 Task: Look for space in Santa Elena, Ecuador from 8th June, 2023 to 16th June, 2023 for 2 adults in price range Rs.10000 to Rs.15000. Place can be entire place with 1  bedroom having 1 bed and 1 bathroom. Property type can be house, flat, guest house, hotel. Booking option can be shelf check-in. Required host language is English.
Action: Mouse moved to (459, 93)
Screenshot: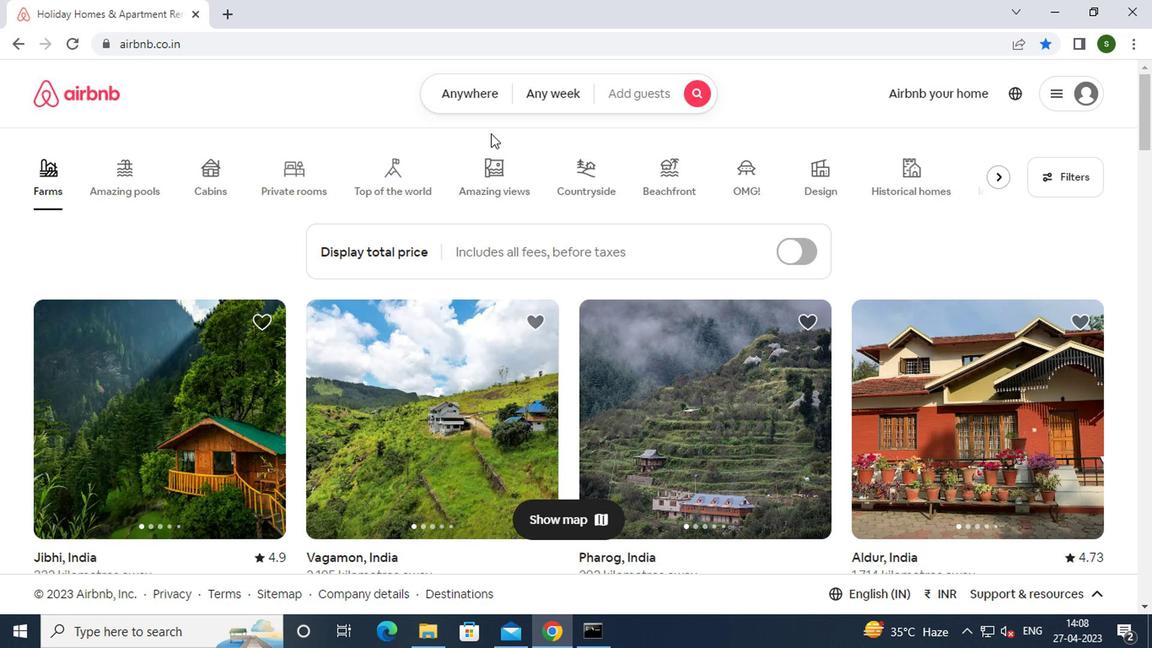 
Action: Mouse pressed left at (459, 93)
Screenshot: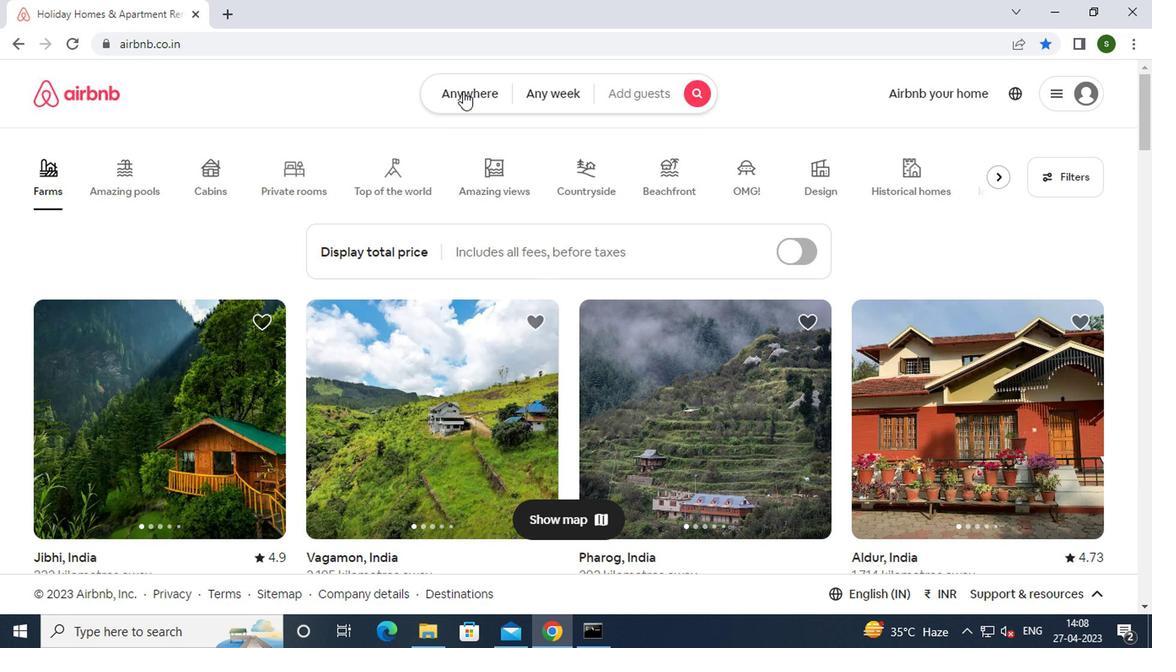 
Action: Mouse moved to (407, 149)
Screenshot: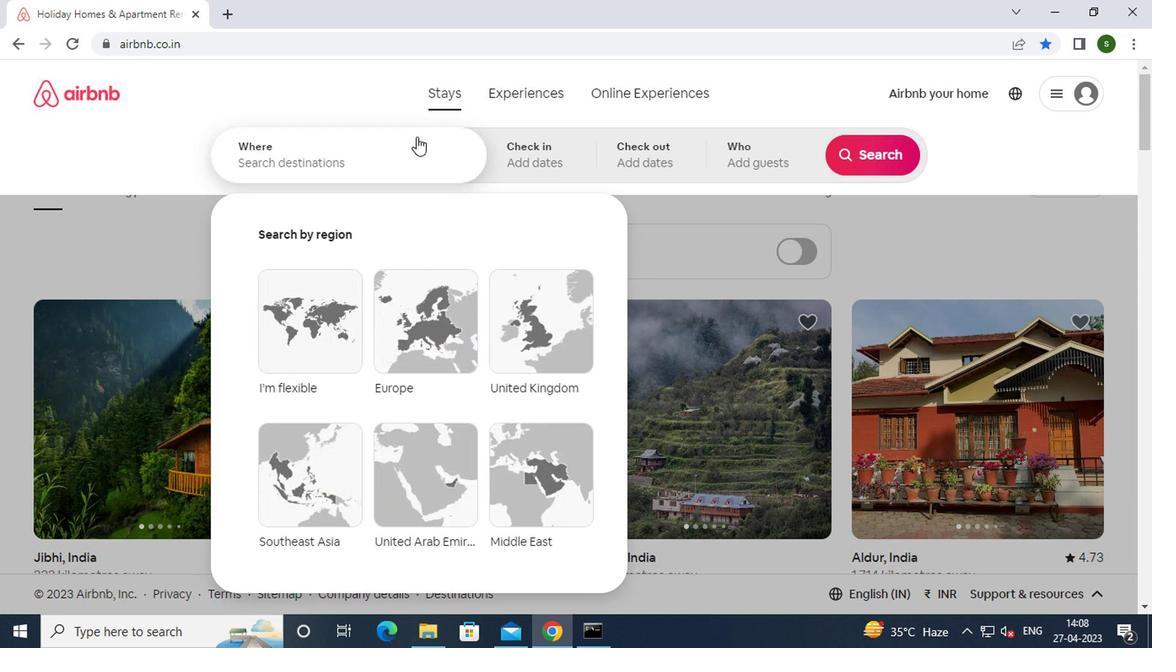 
Action: Mouse pressed left at (407, 149)
Screenshot: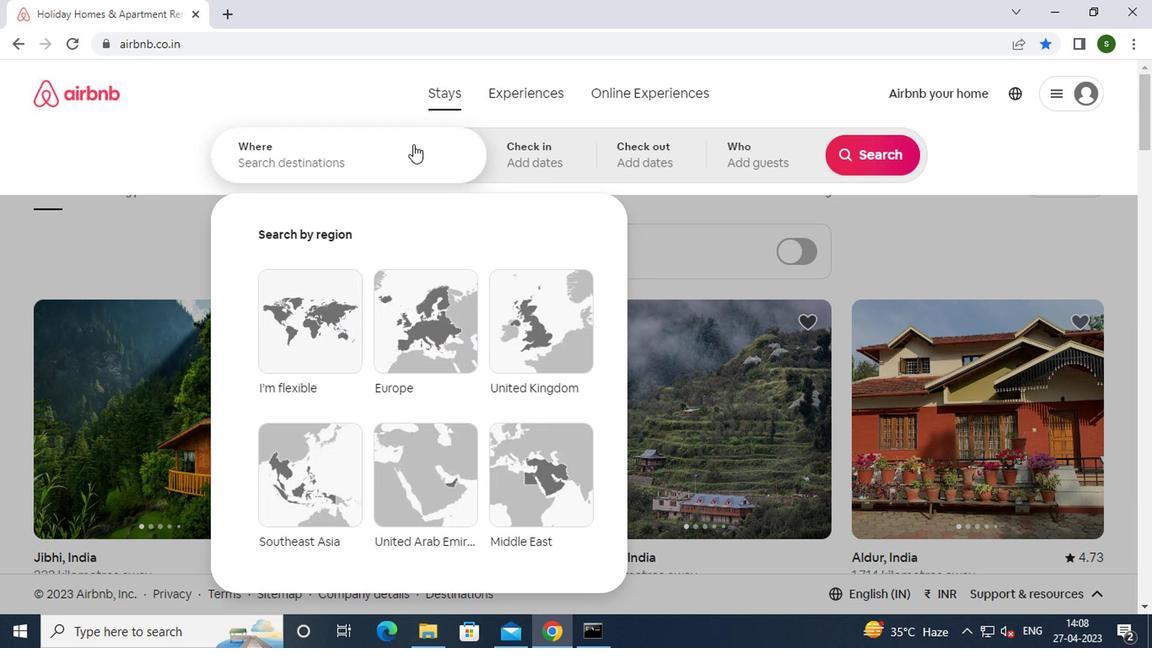 
Action: Key pressed <Key.caps_lock>s<Key.caps_lock>anta<Key.space><Key.caps_lock>e<Key.caps_lock>lena
Screenshot: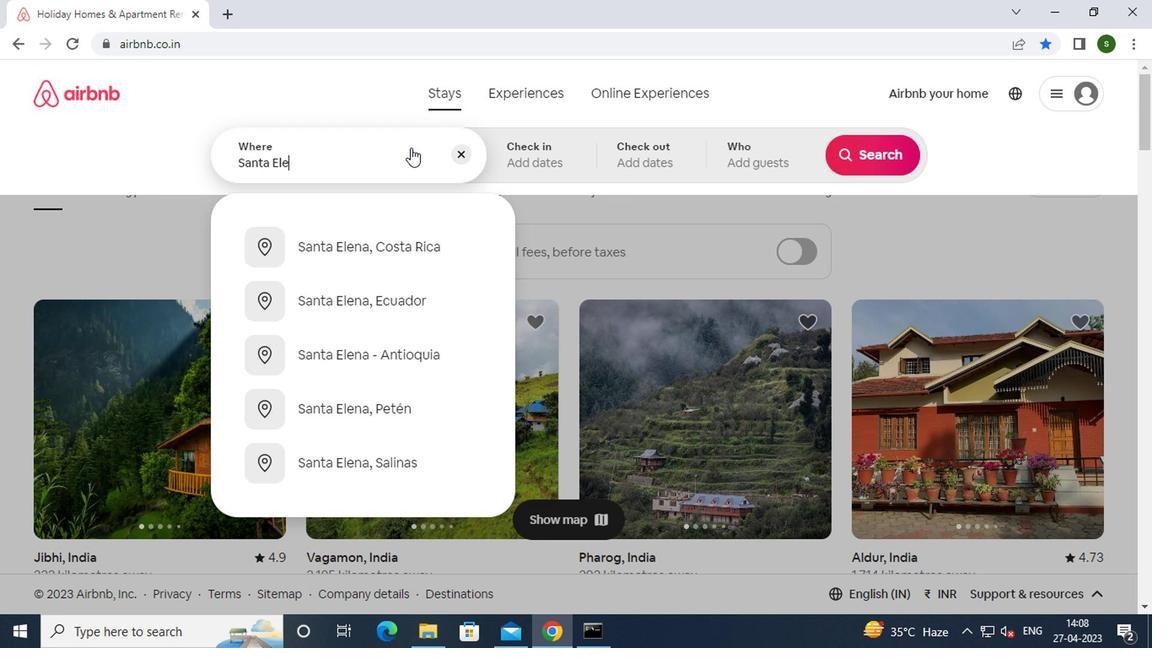 
Action: Mouse moved to (405, 421)
Screenshot: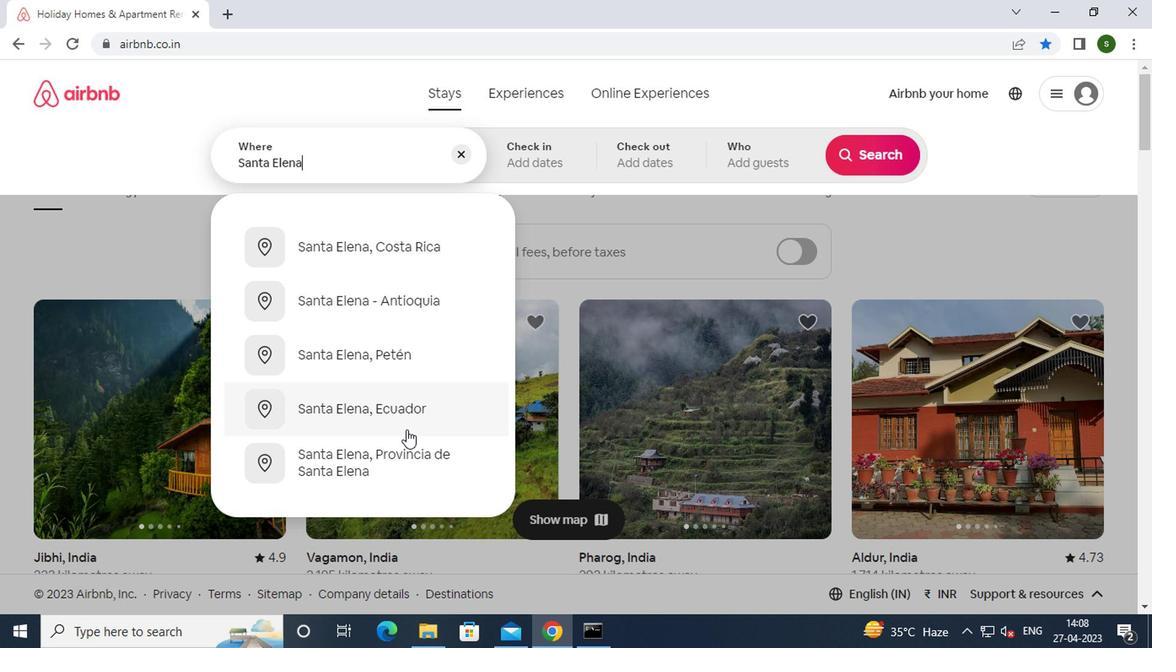 
Action: Mouse pressed left at (405, 421)
Screenshot: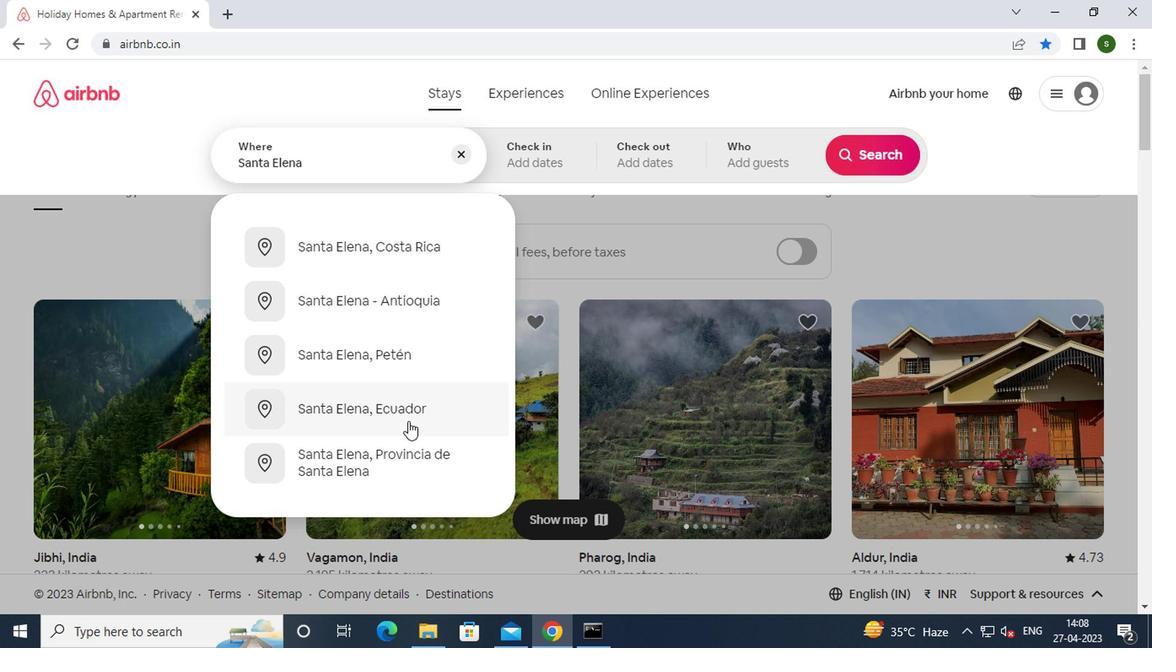 
Action: Mouse moved to (858, 295)
Screenshot: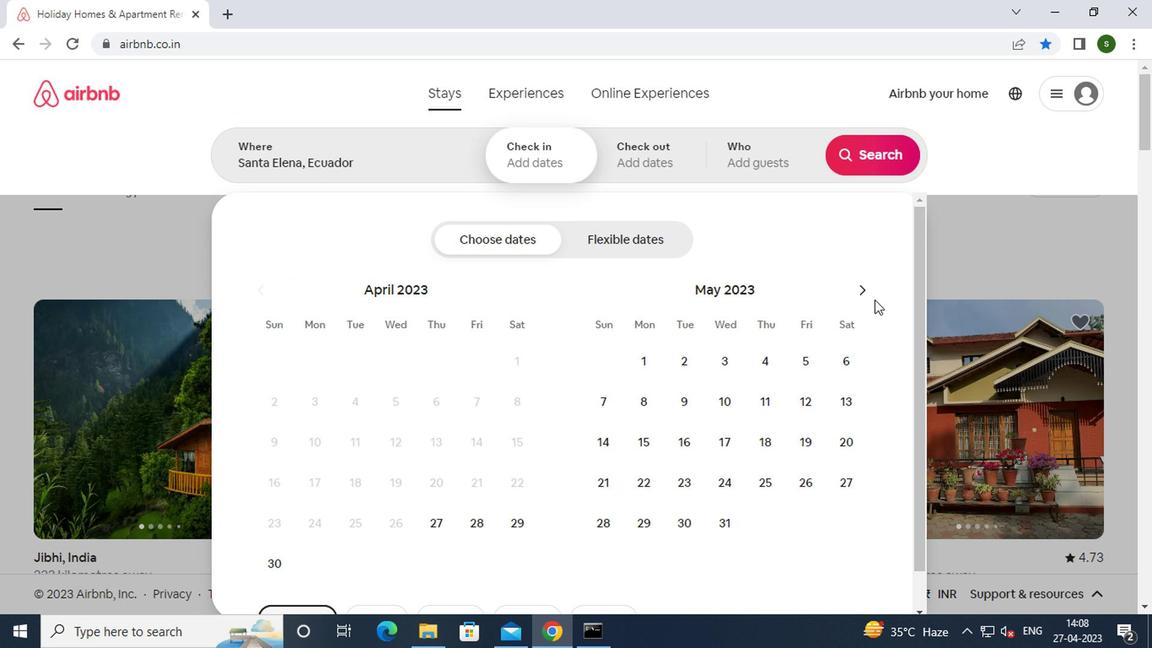 
Action: Mouse pressed left at (858, 295)
Screenshot: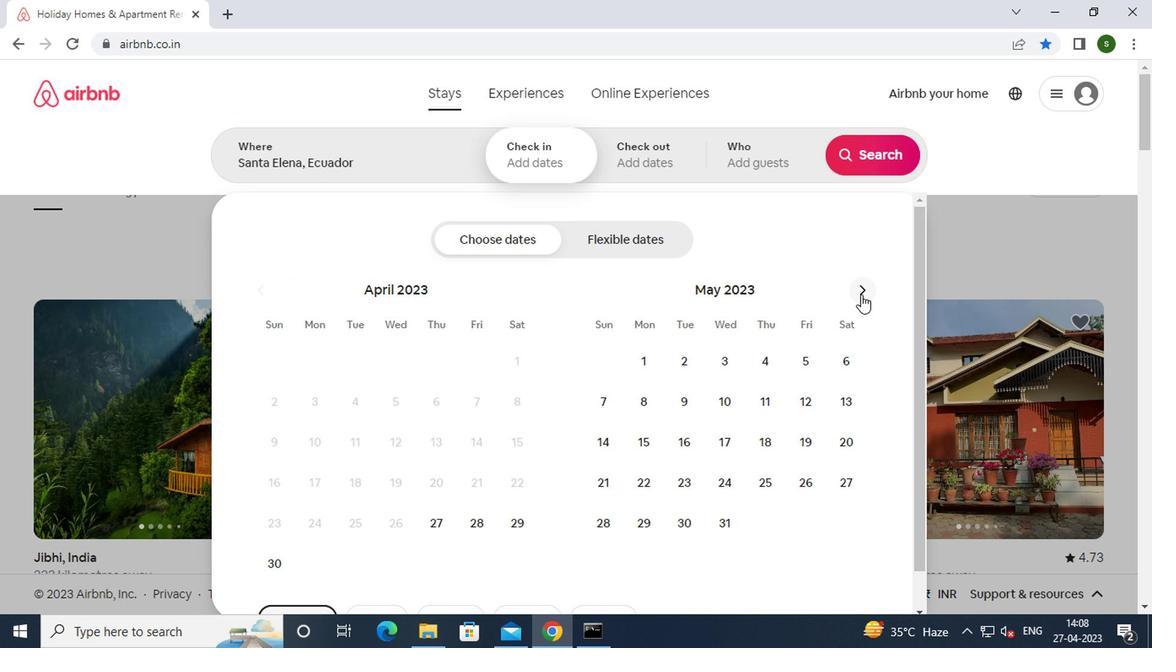 
Action: Mouse moved to (771, 393)
Screenshot: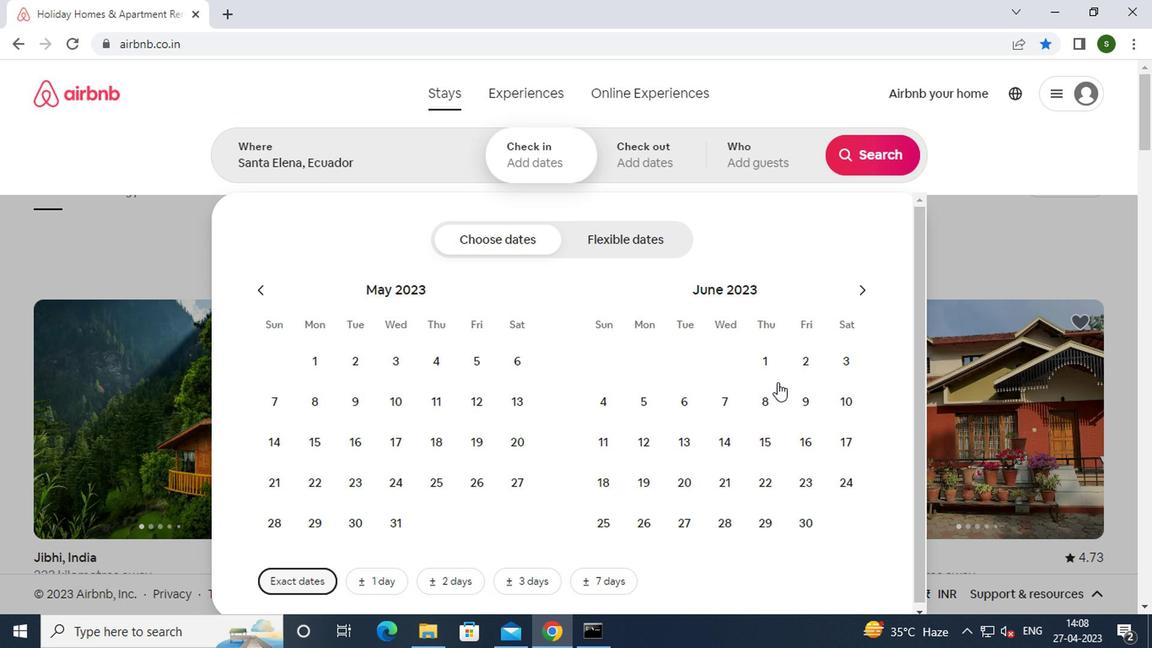 
Action: Mouse pressed left at (771, 393)
Screenshot: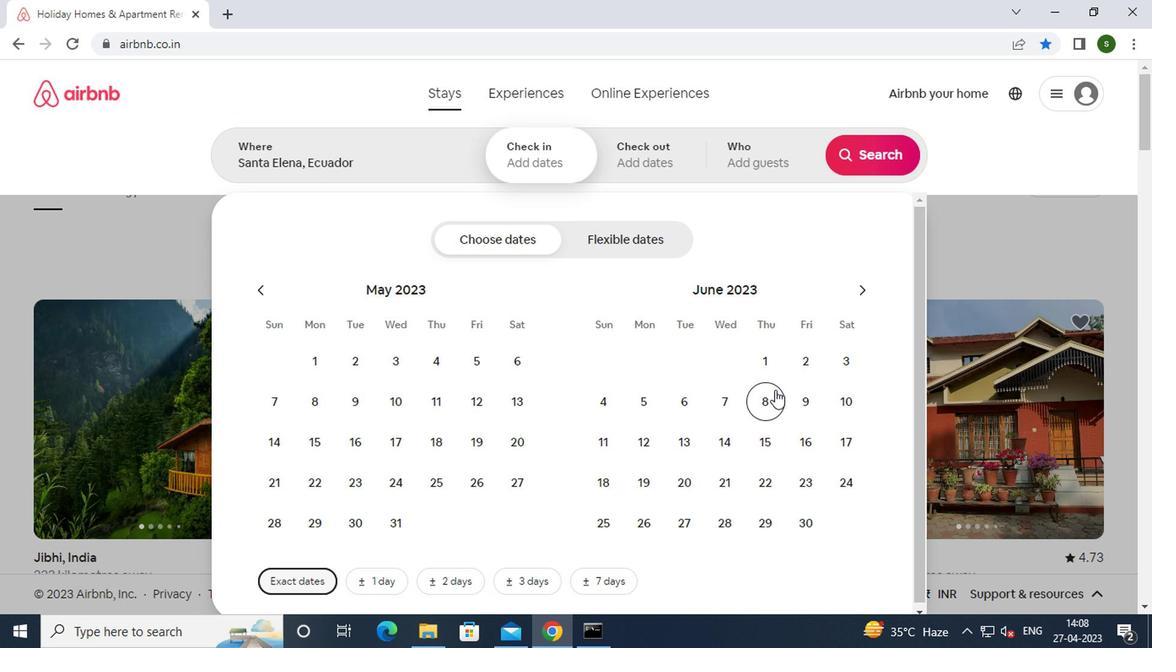 
Action: Mouse moved to (791, 444)
Screenshot: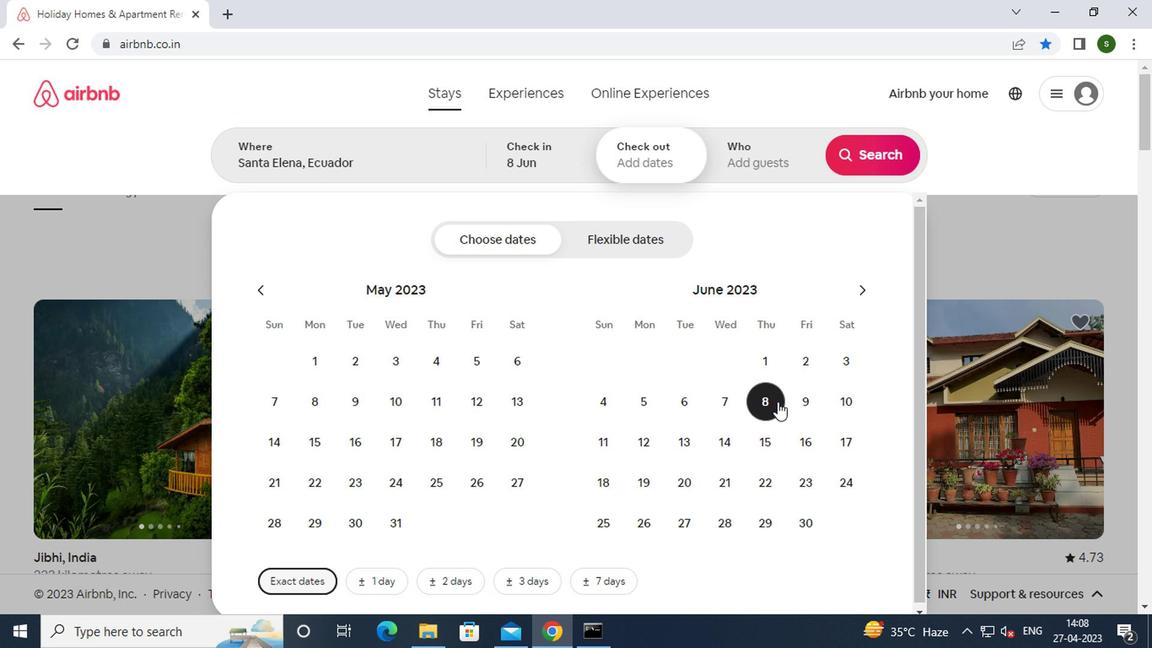 
Action: Mouse pressed left at (791, 444)
Screenshot: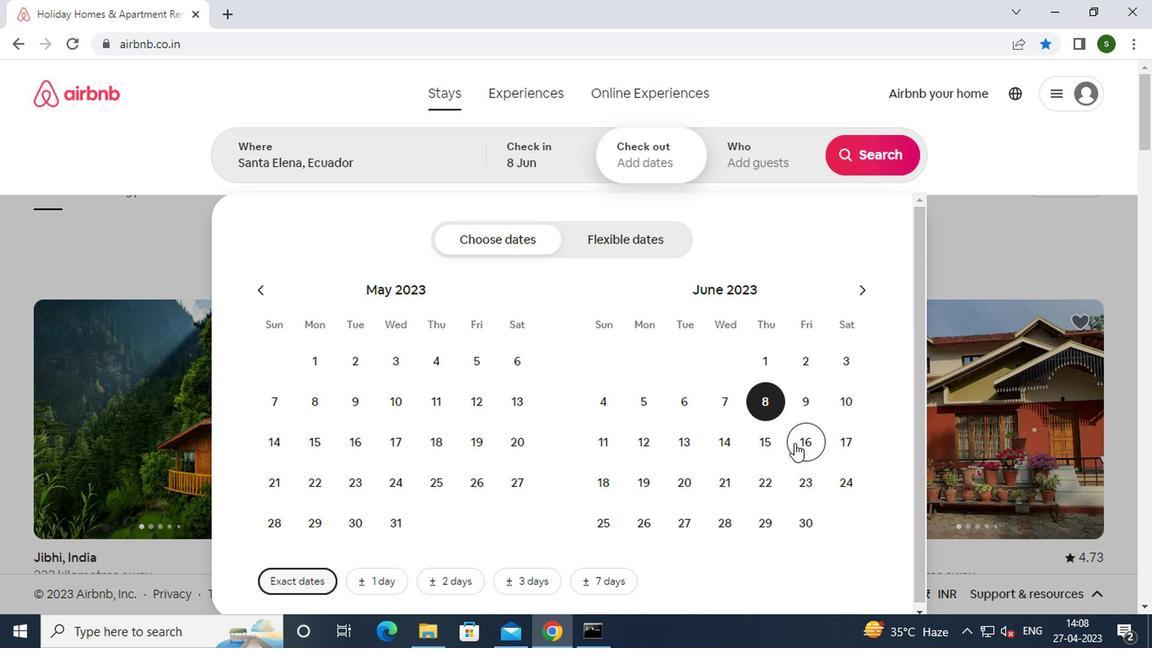 
Action: Mouse moved to (744, 147)
Screenshot: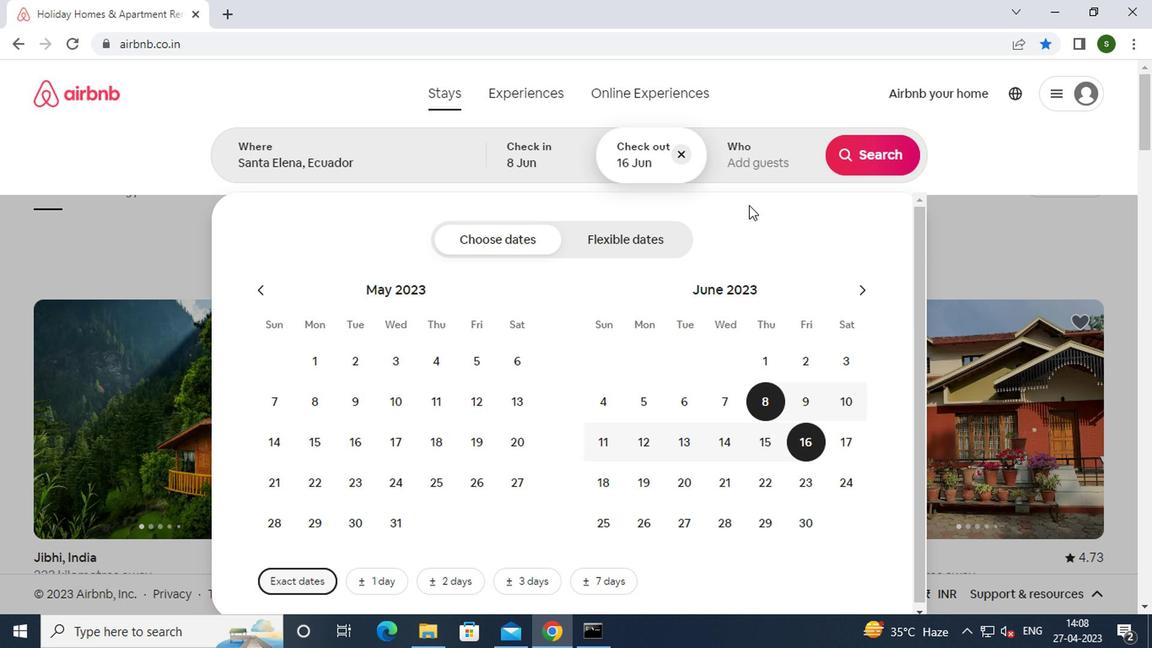 
Action: Mouse pressed left at (744, 147)
Screenshot: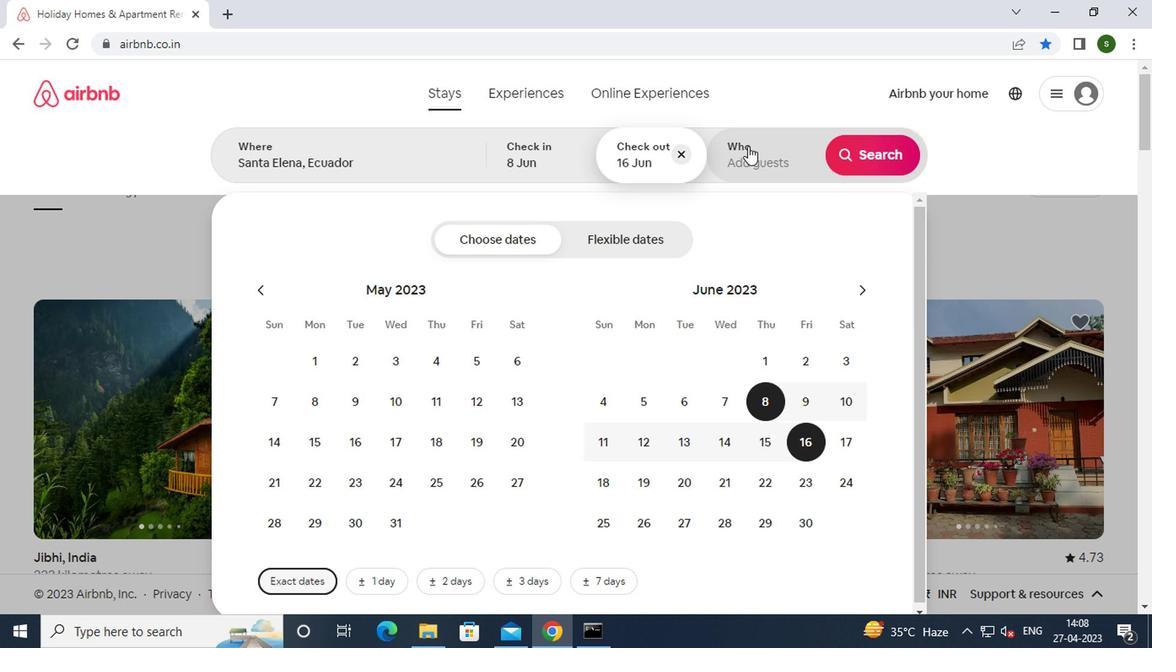 
Action: Mouse moved to (874, 246)
Screenshot: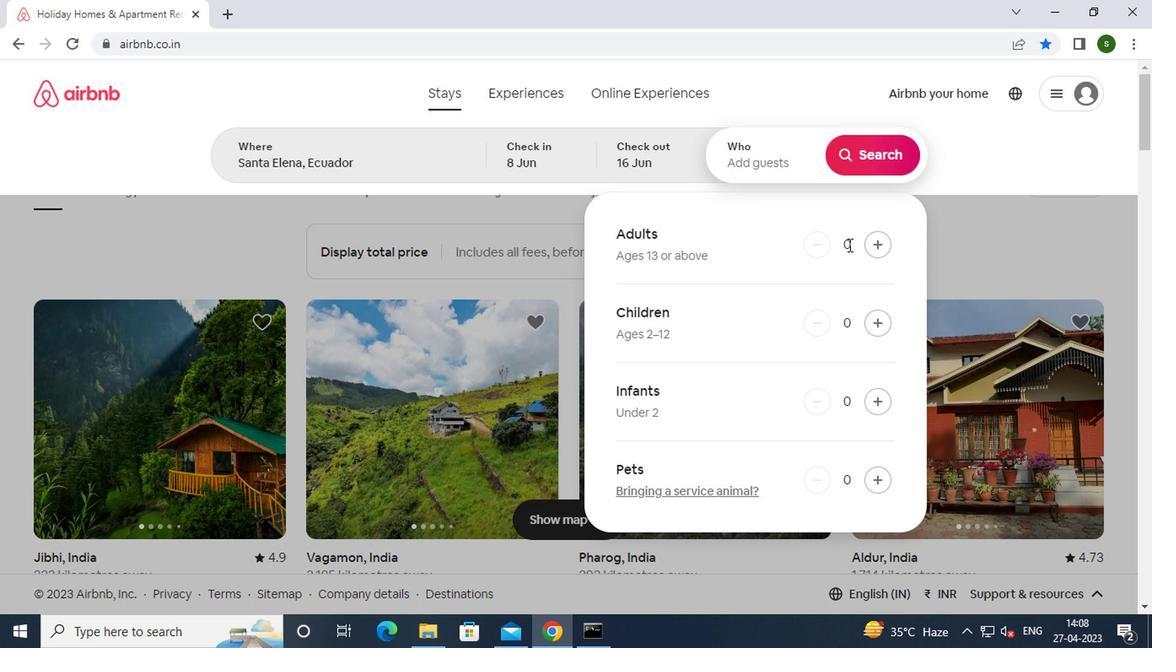 
Action: Mouse pressed left at (874, 246)
Screenshot: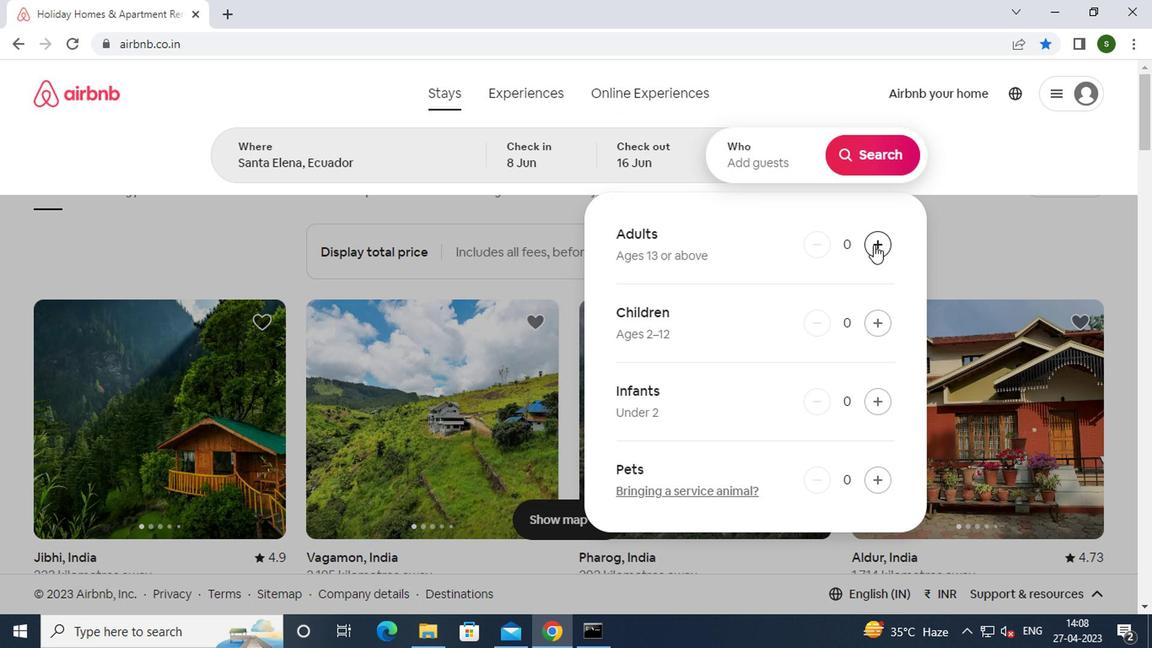 
Action: Mouse pressed left at (874, 246)
Screenshot: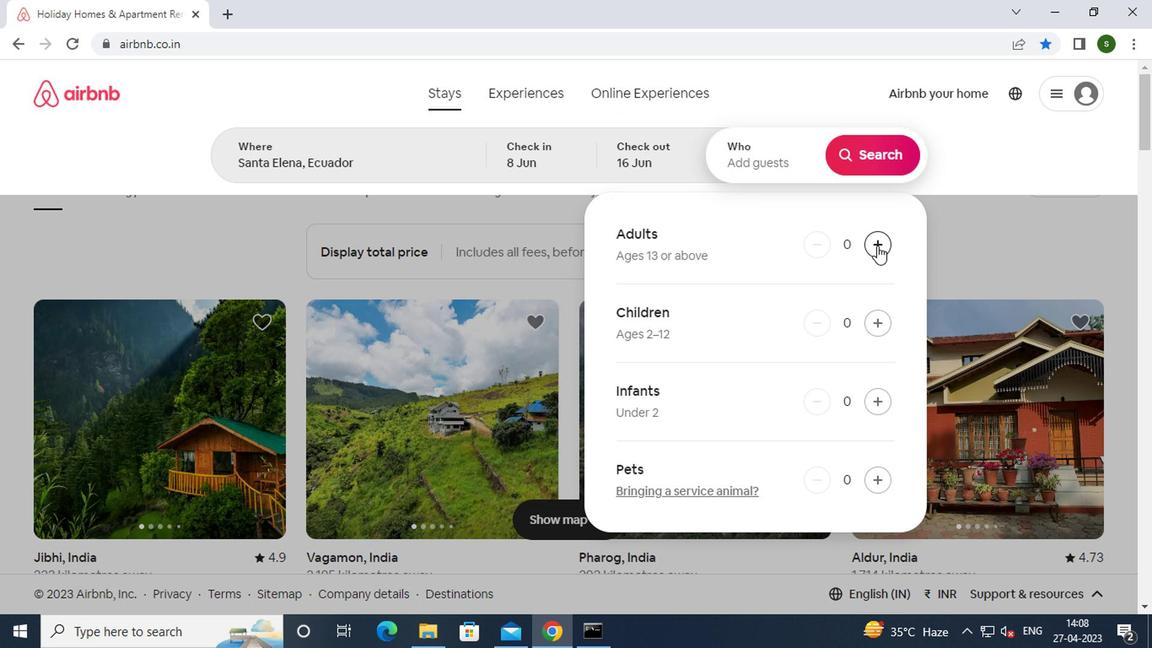 
Action: Mouse moved to (876, 172)
Screenshot: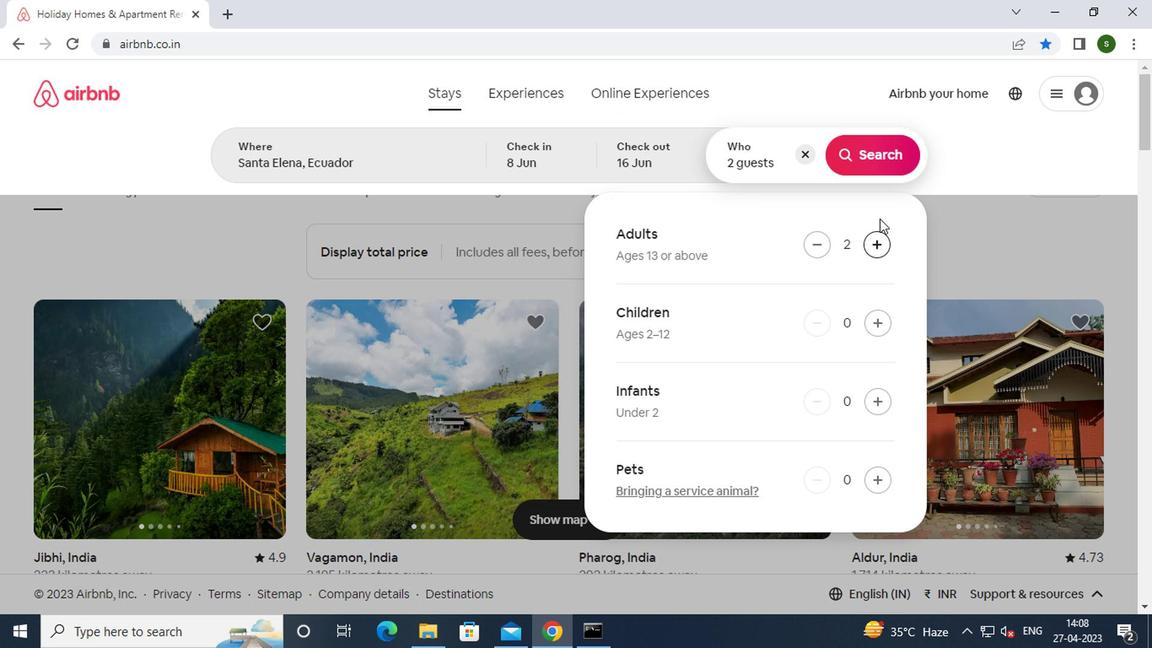 
Action: Mouse pressed left at (876, 172)
Screenshot: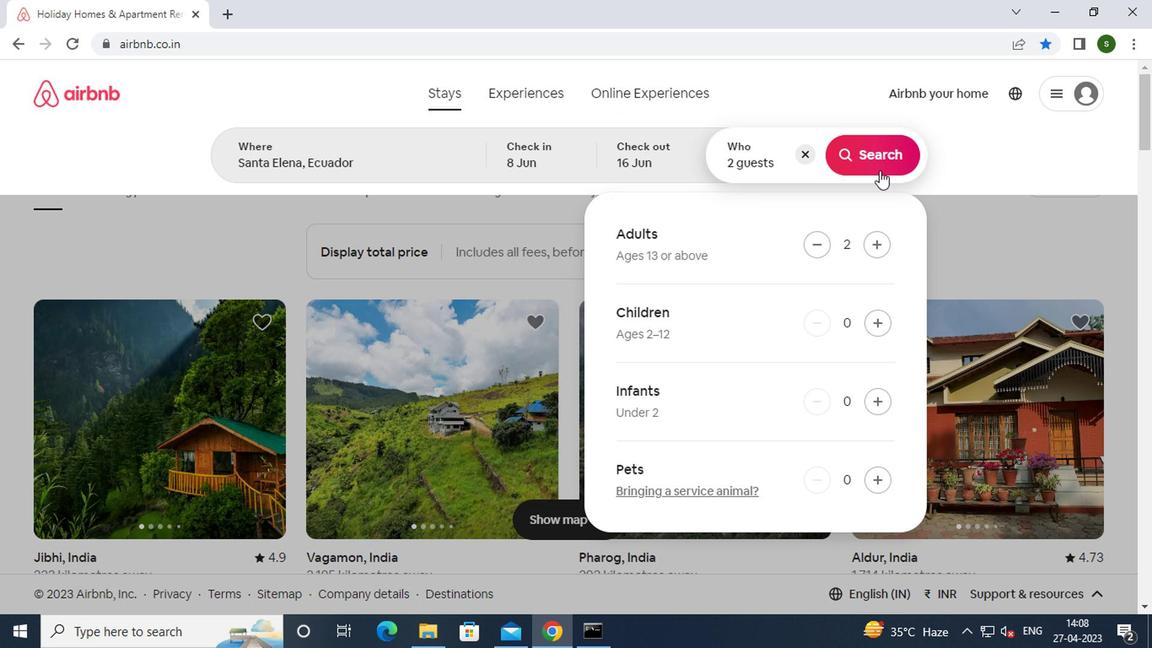 
Action: Mouse moved to (1063, 164)
Screenshot: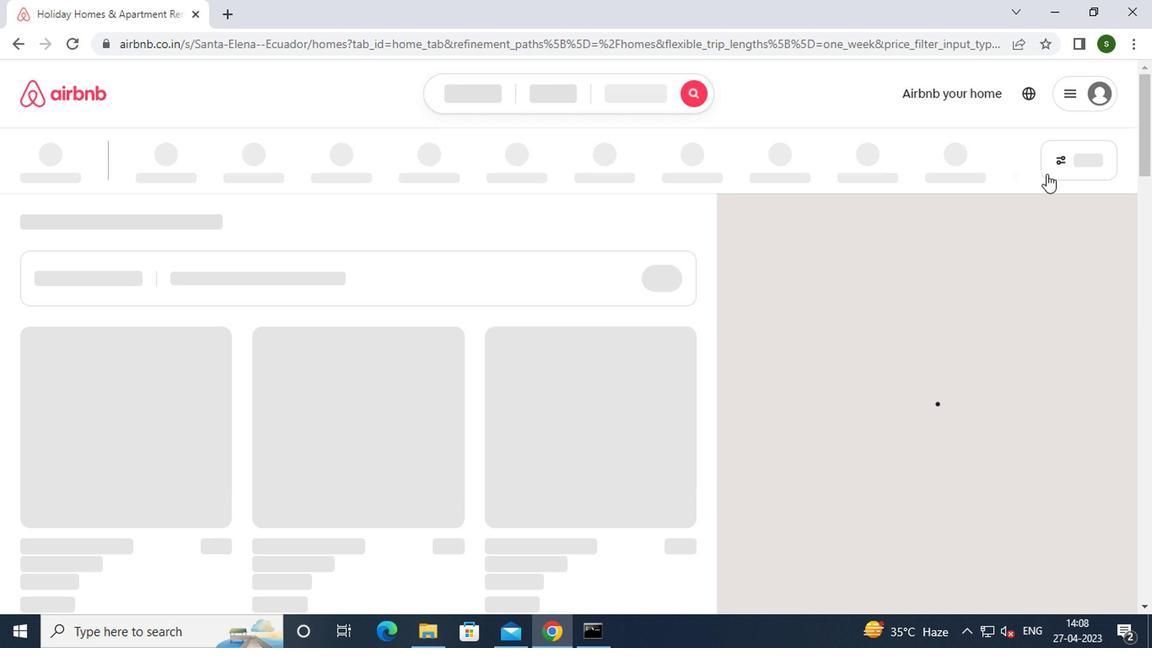 
Action: Mouse pressed left at (1063, 164)
Screenshot: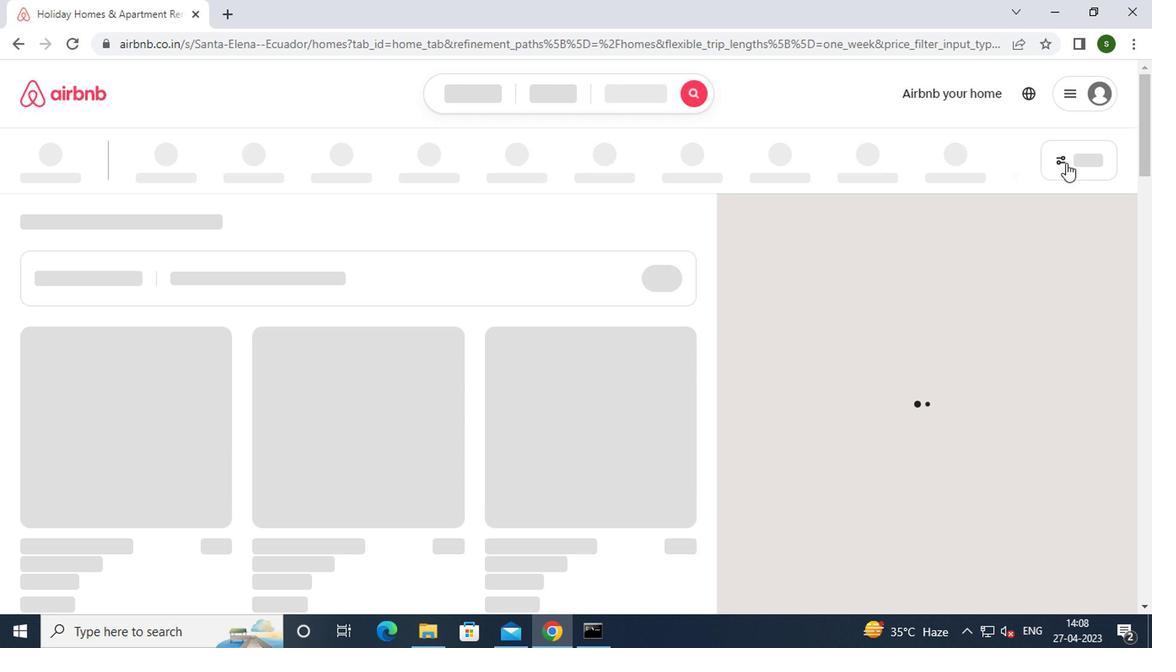 
Action: Mouse moved to (487, 362)
Screenshot: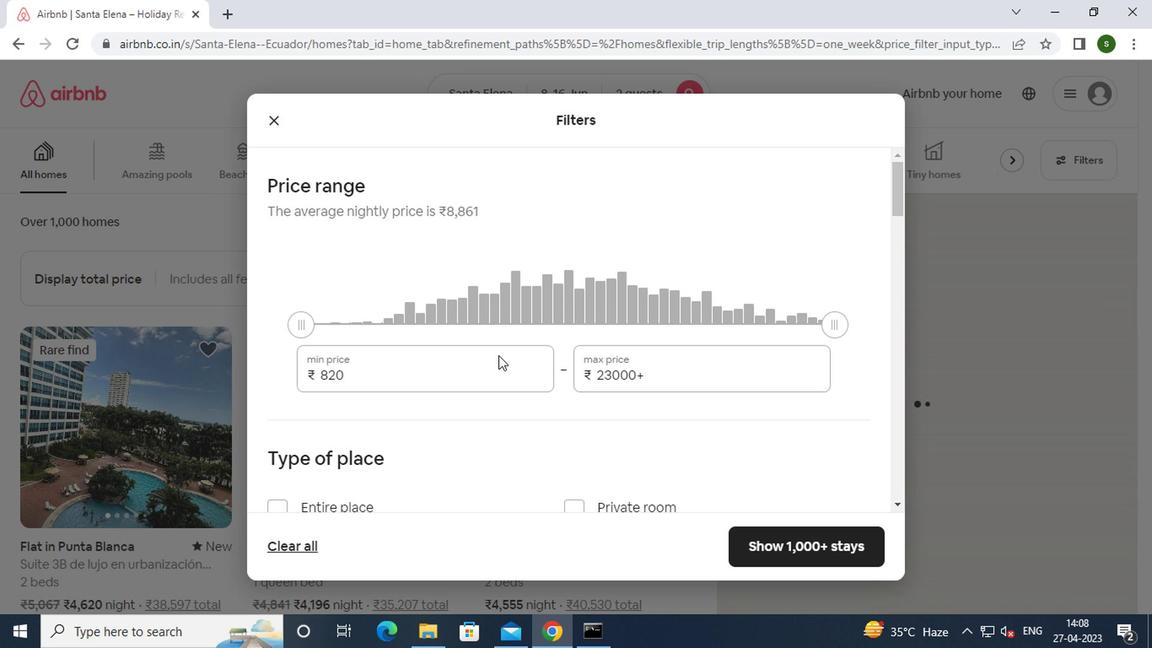 
Action: Mouse pressed left at (487, 362)
Screenshot: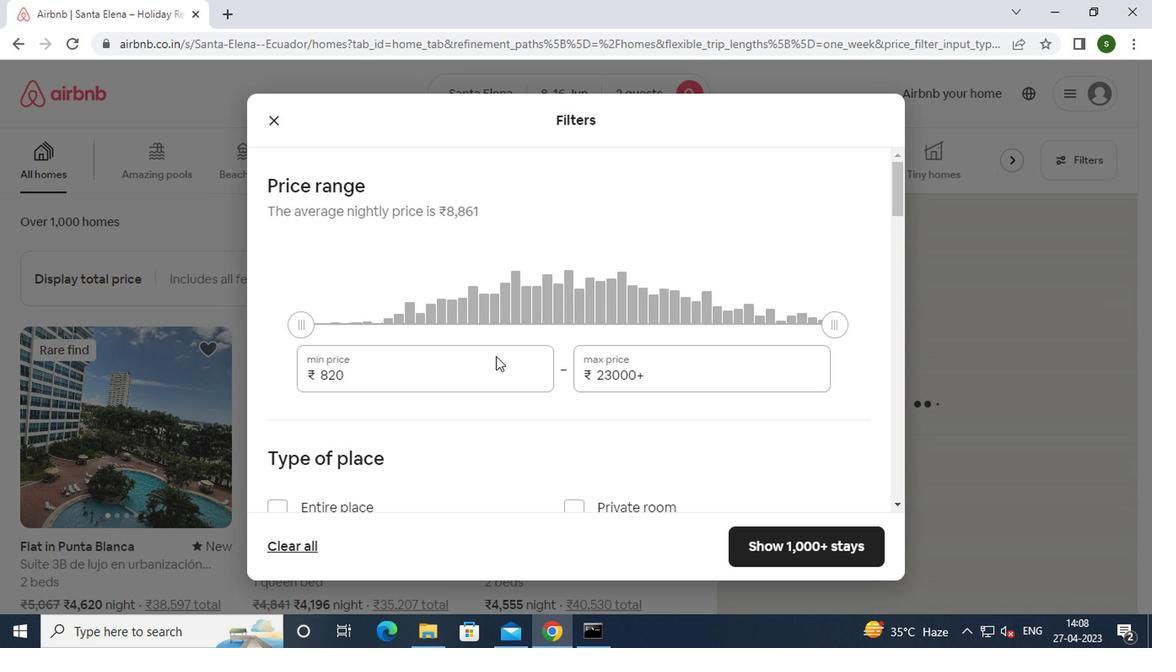 
Action: Key pressed <Key.backspace><Key.backspace><Key.backspace><Key.backspace>10000
Screenshot: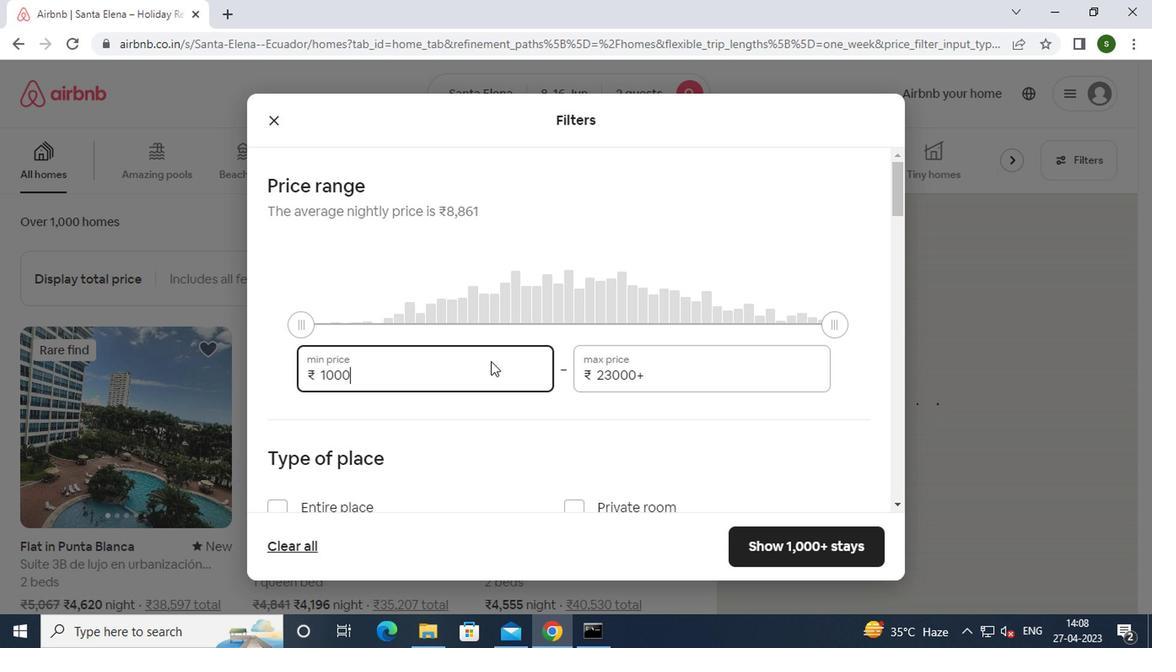 
Action: Mouse moved to (673, 382)
Screenshot: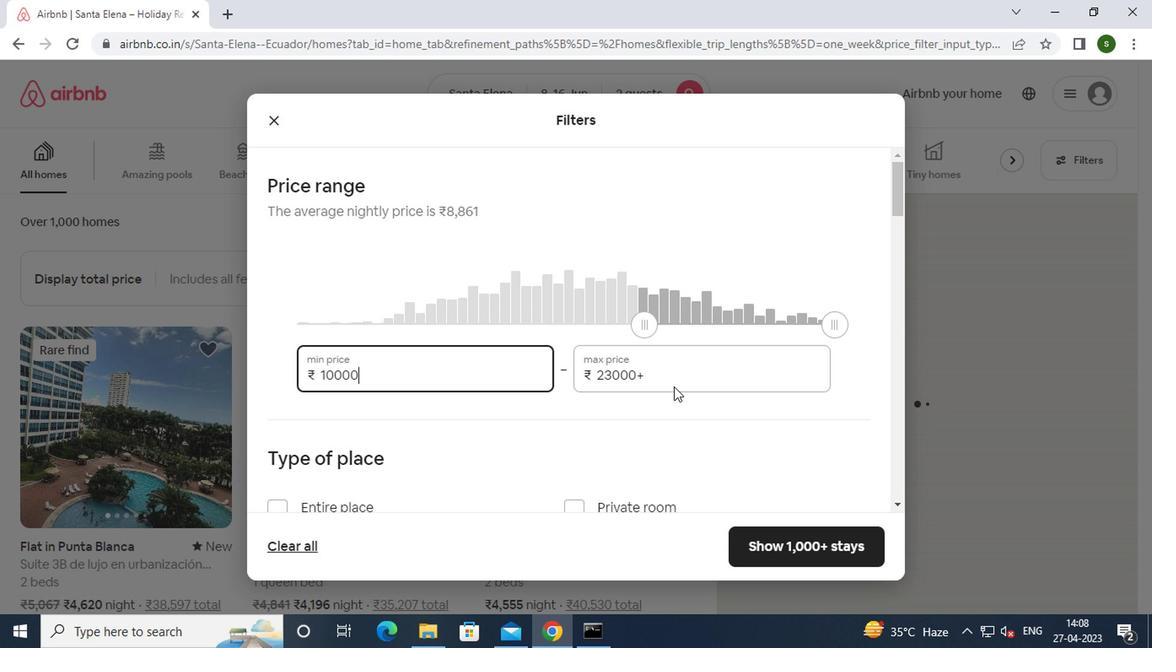 
Action: Mouse pressed left at (673, 382)
Screenshot: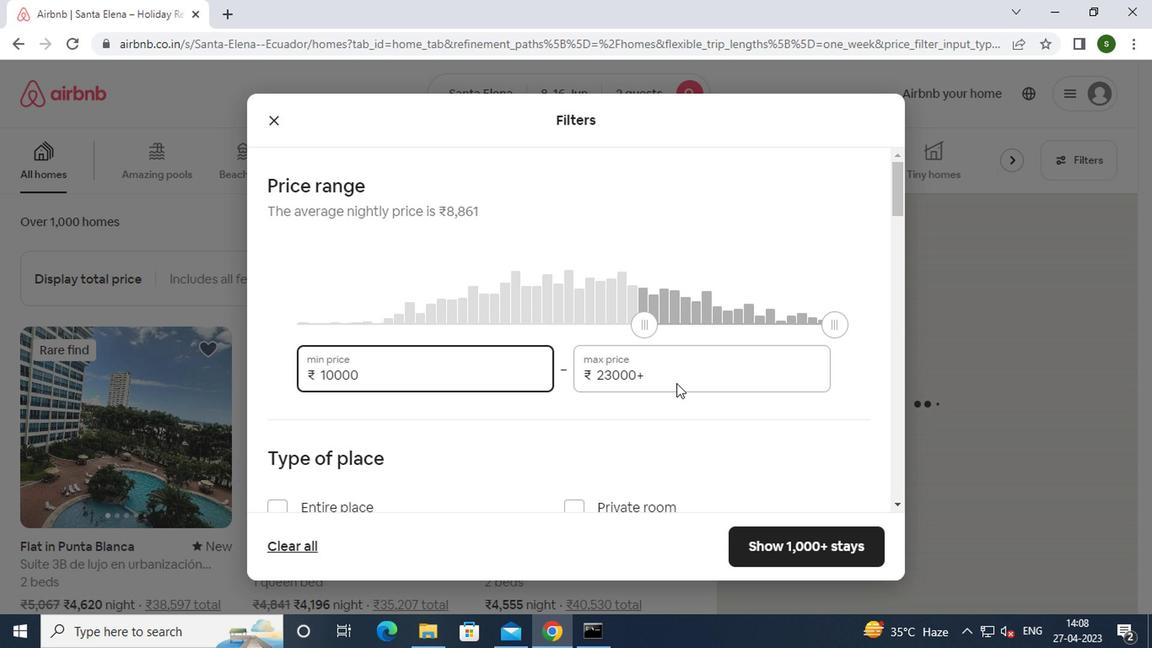 
Action: Key pressed <Key.backspace><Key.backspace><Key.backspace><Key.backspace><Key.backspace><Key.backspace><Key.backspace><Key.backspace><Key.backspace>15000
Screenshot: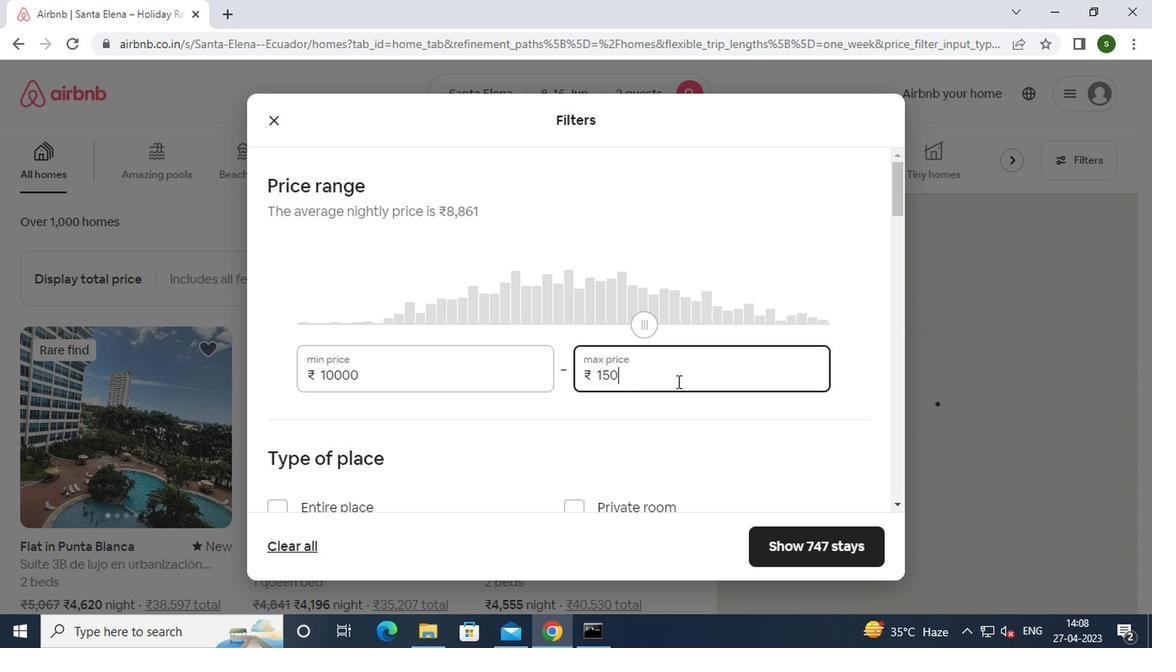 
Action: Mouse moved to (446, 381)
Screenshot: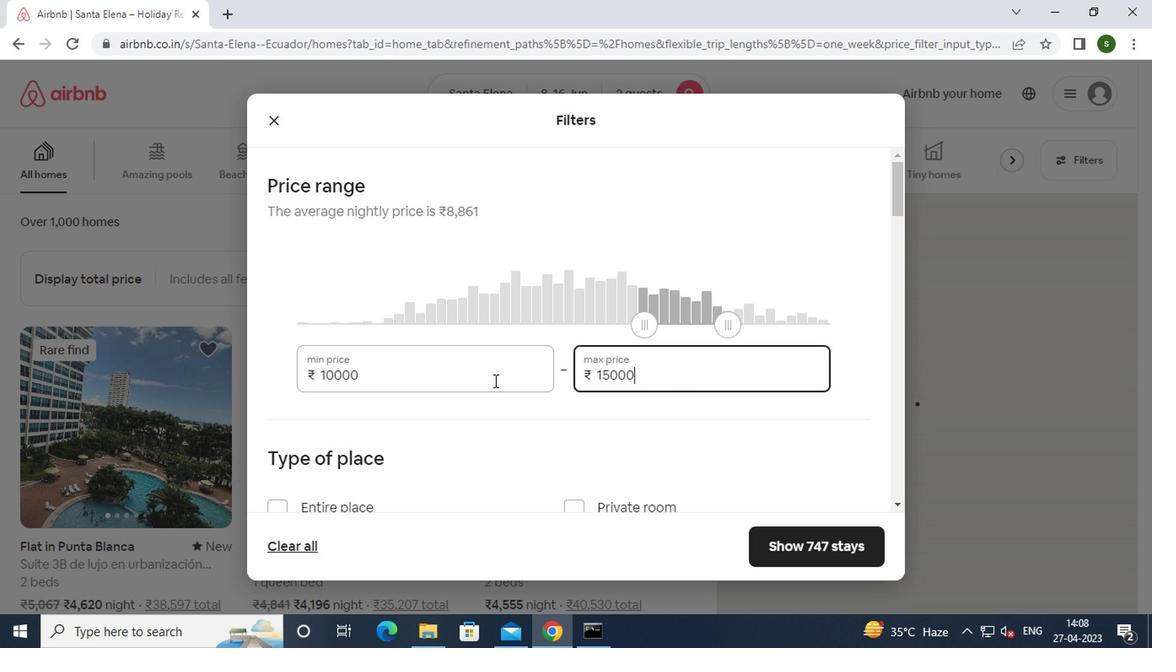 
Action: Mouse scrolled (446, 381) with delta (0, 0)
Screenshot: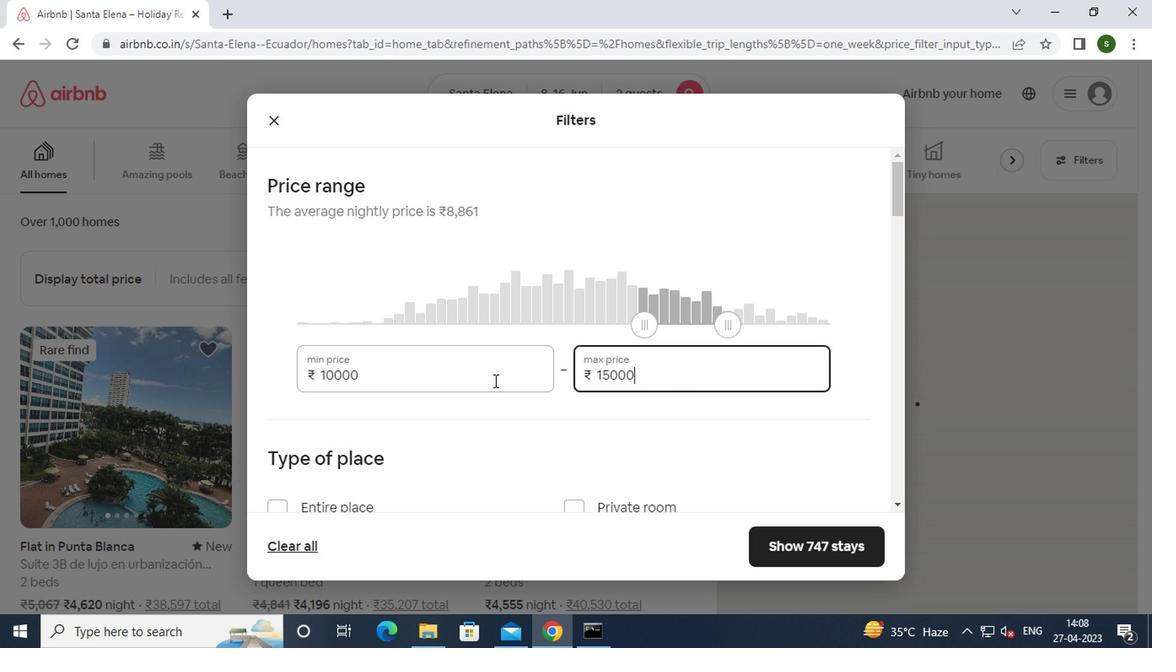 
Action: Mouse scrolled (446, 381) with delta (0, 0)
Screenshot: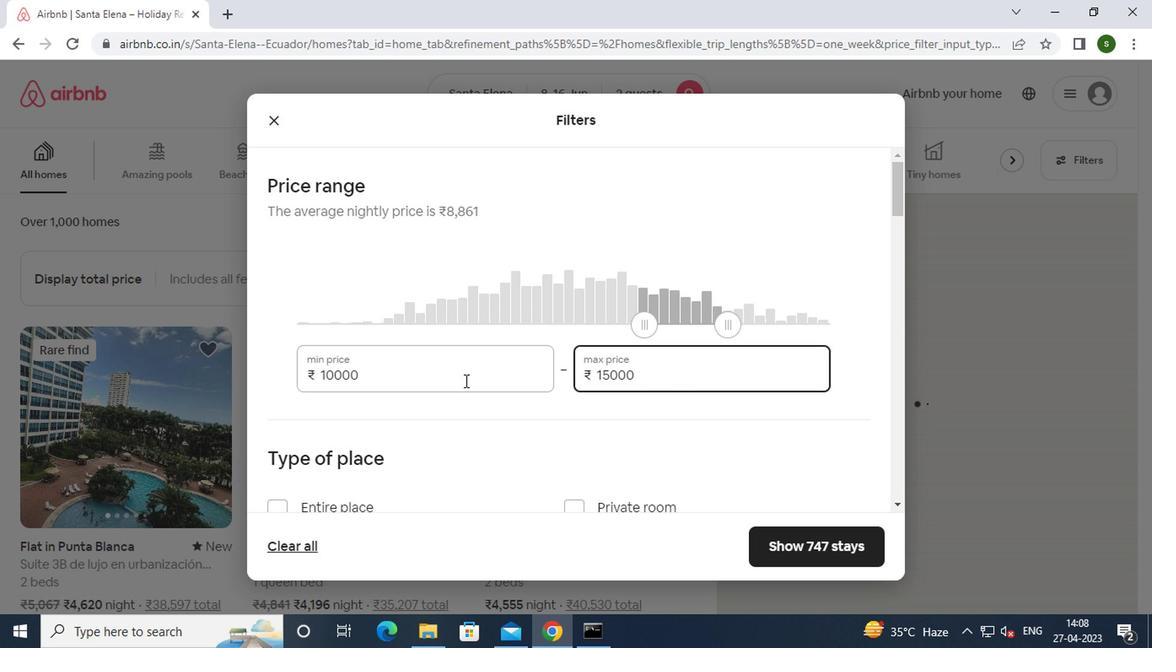 
Action: Mouse moved to (345, 351)
Screenshot: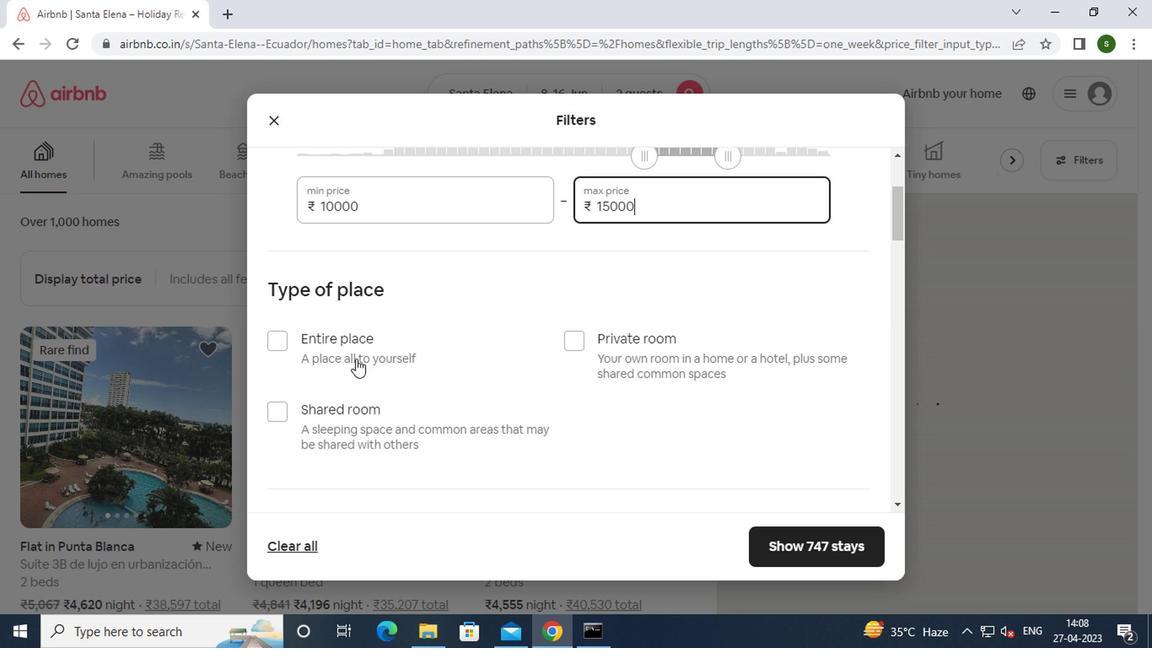 
Action: Mouse pressed left at (345, 351)
Screenshot: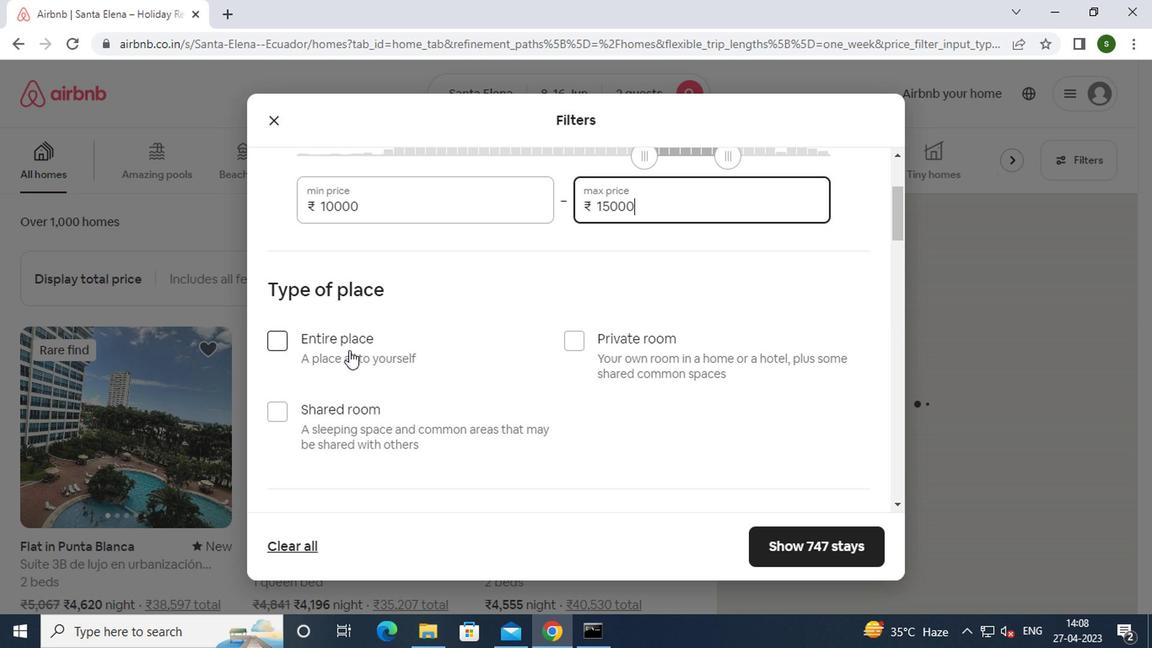 
Action: Mouse moved to (430, 350)
Screenshot: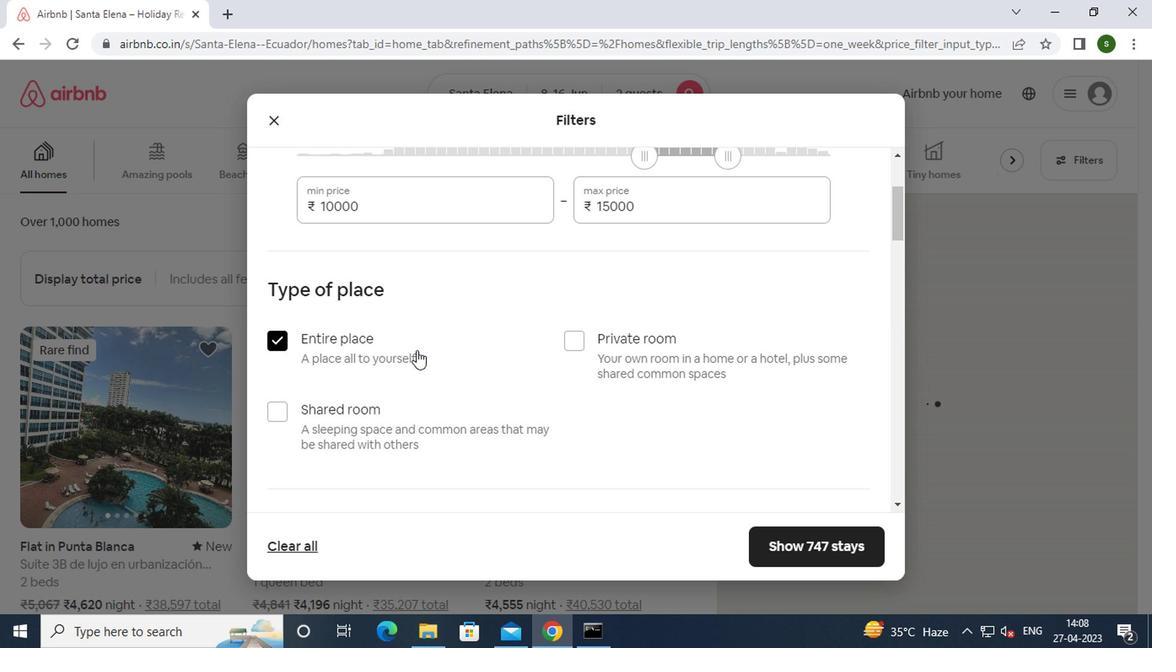
Action: Mouse scrolled (430, 349) with delta (0, 0)
Screenshot: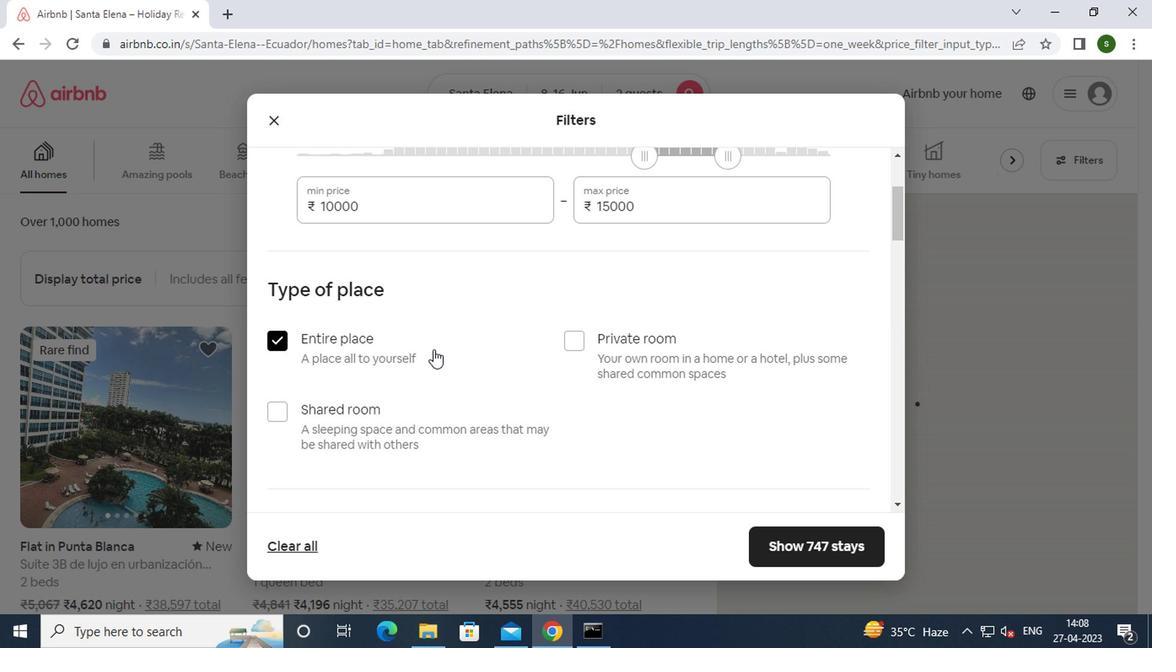 
Action: Mouse scrolled (430, 349) with delta (0, 0)
Screenshot: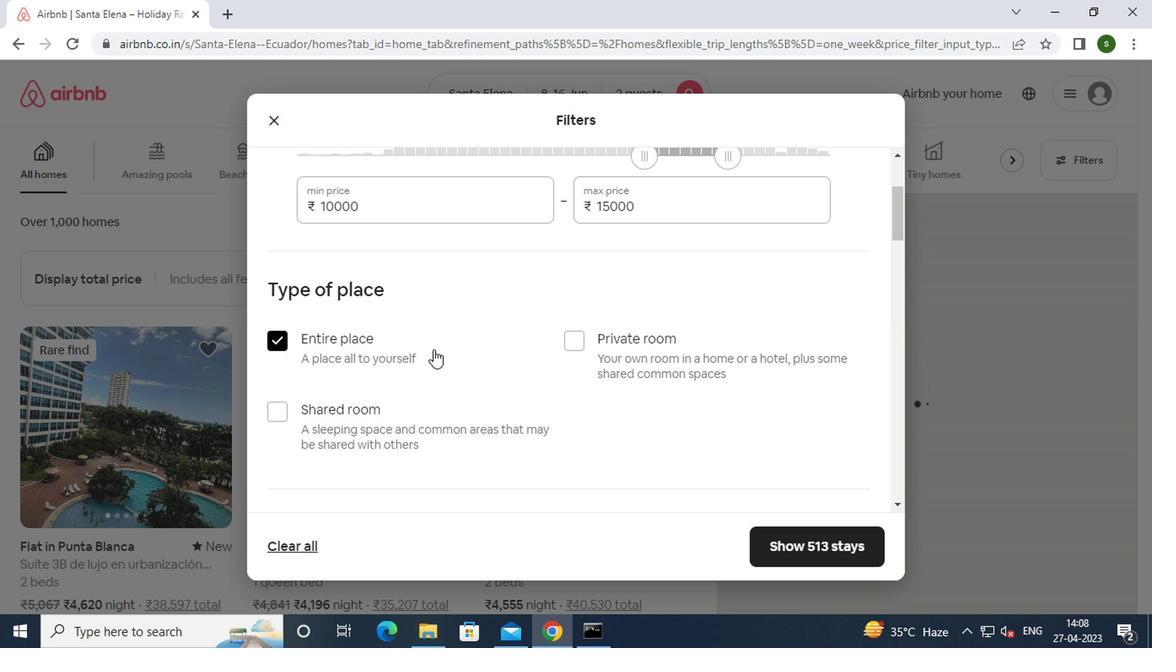 
Action: Mouse scrolled (430, 349) with delta (0, 0)
Screenshot: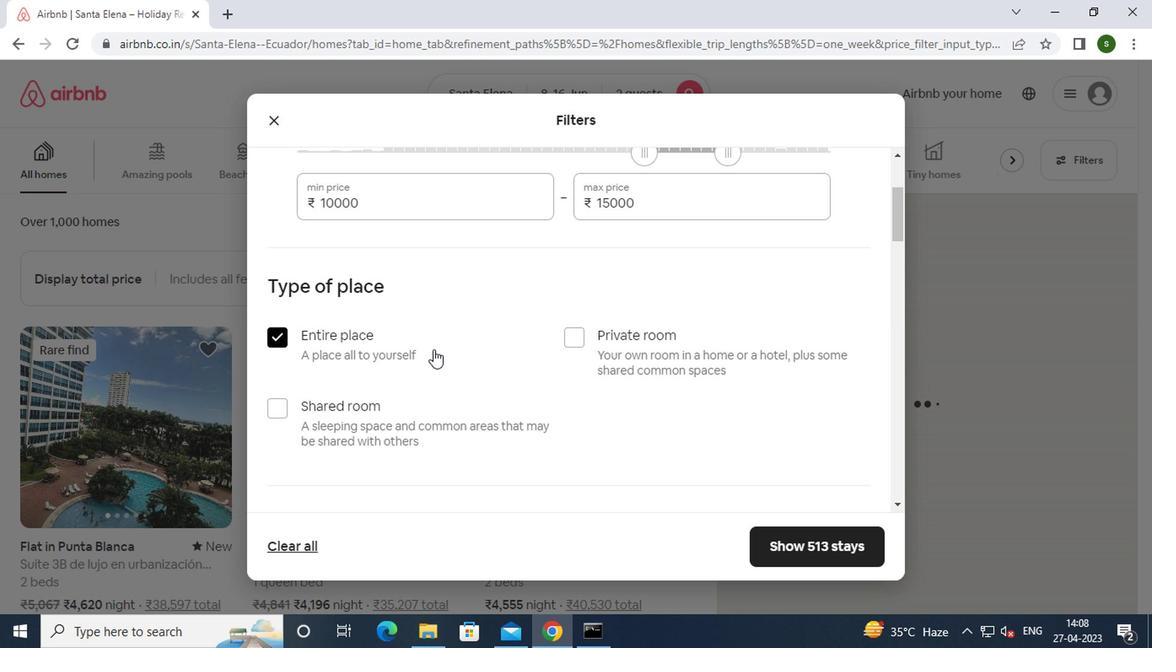 
Action: Mouse moved to (376, 367)
Screenshot: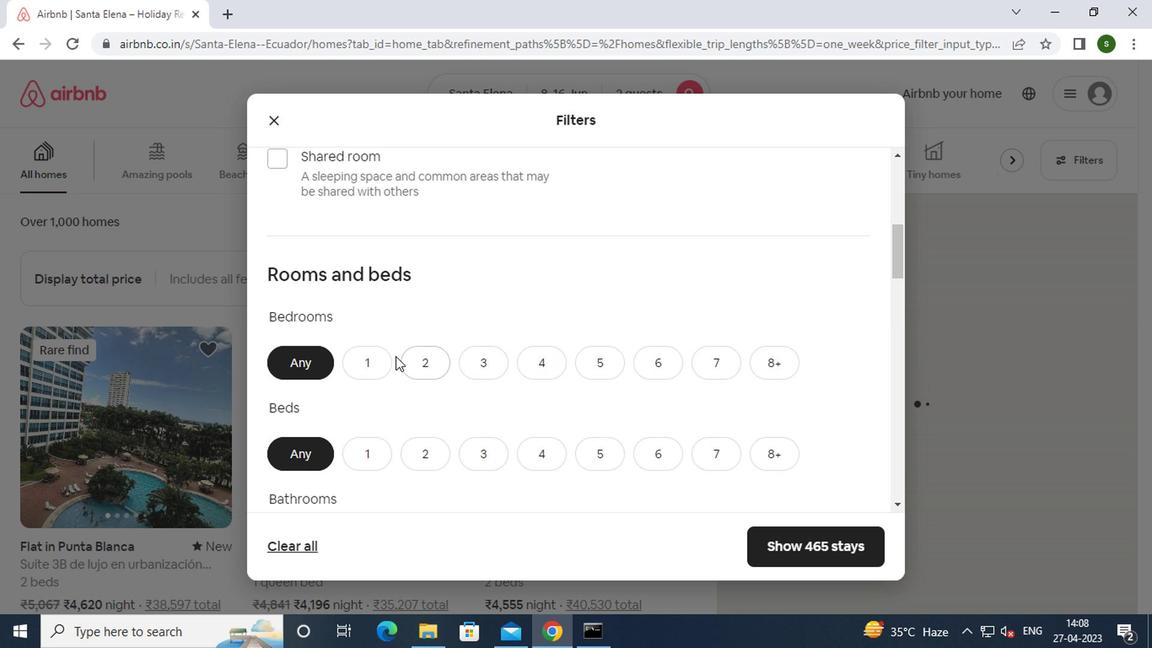 
Action: Mouse pressed left at (376, 367)
Screenshot: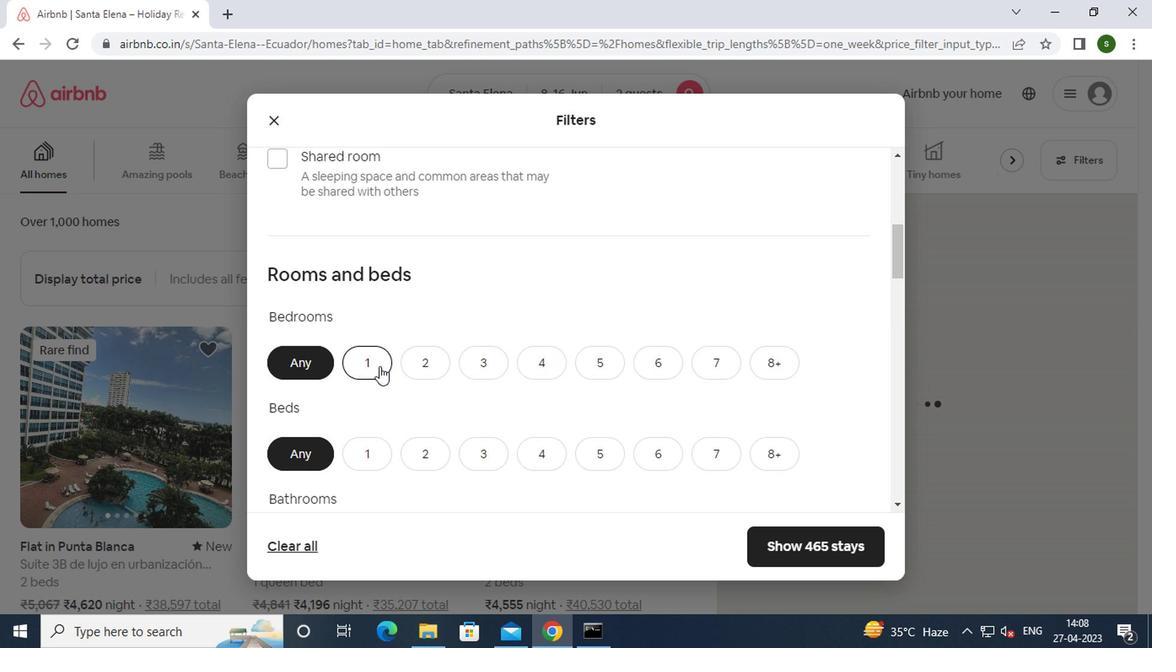 
Action: Mouse moved to (365, 453)
Screenshot: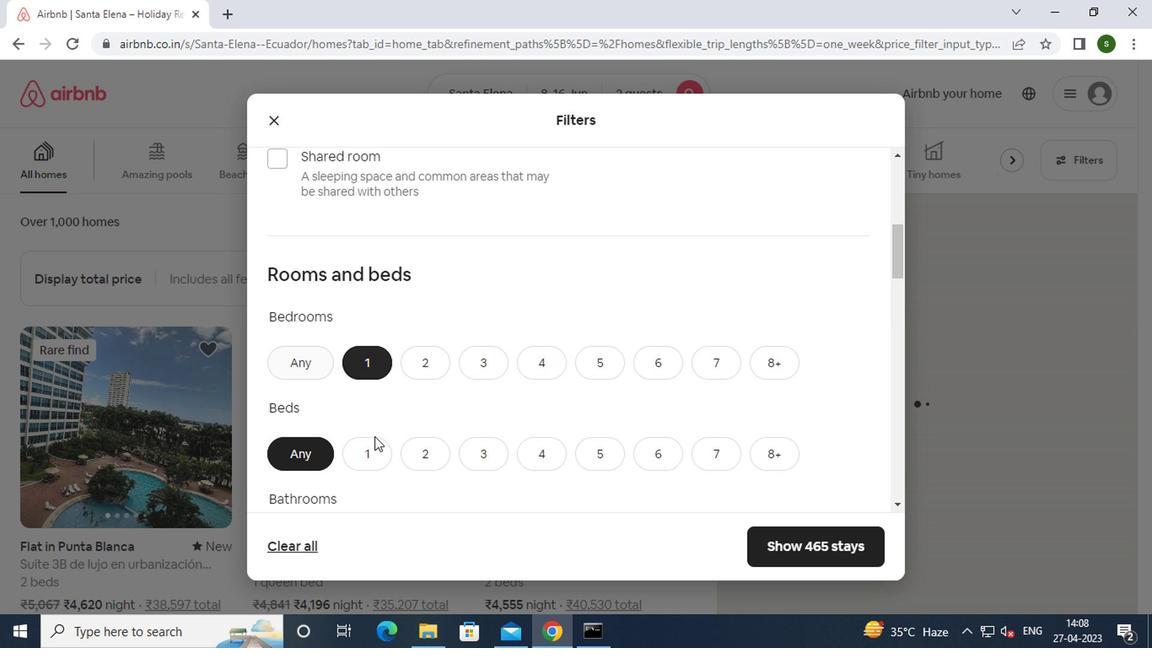 
Action: Mouse pressed left at (365, 453)
Screenshot: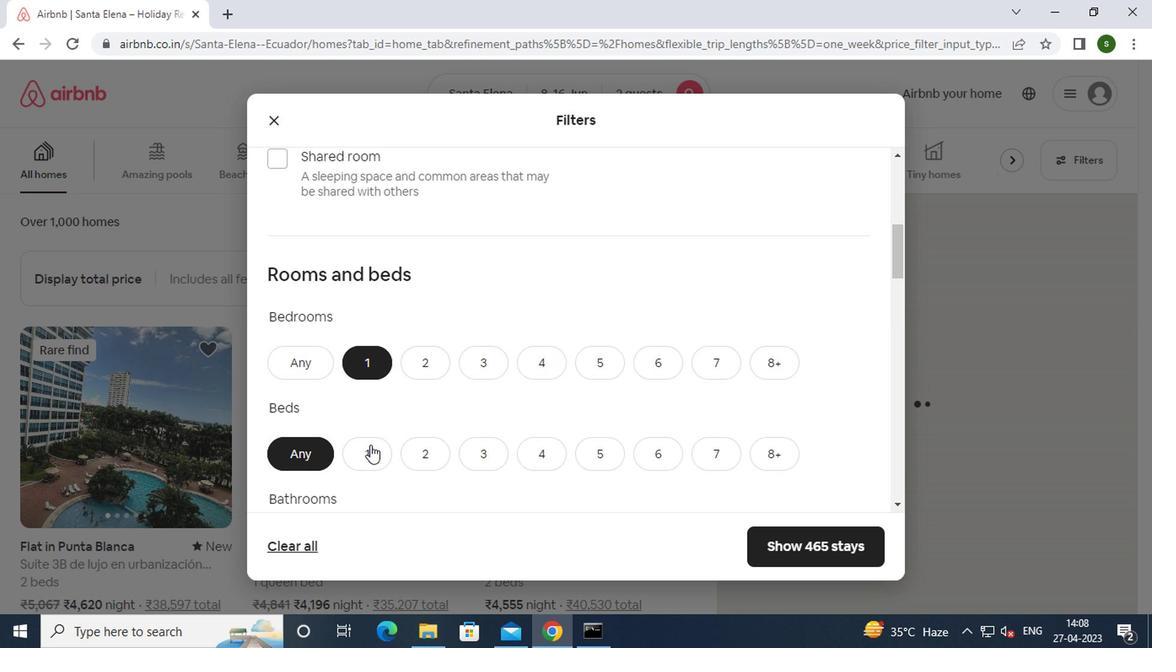 
Action: Mouse moved to (446, 391)
Screenshot: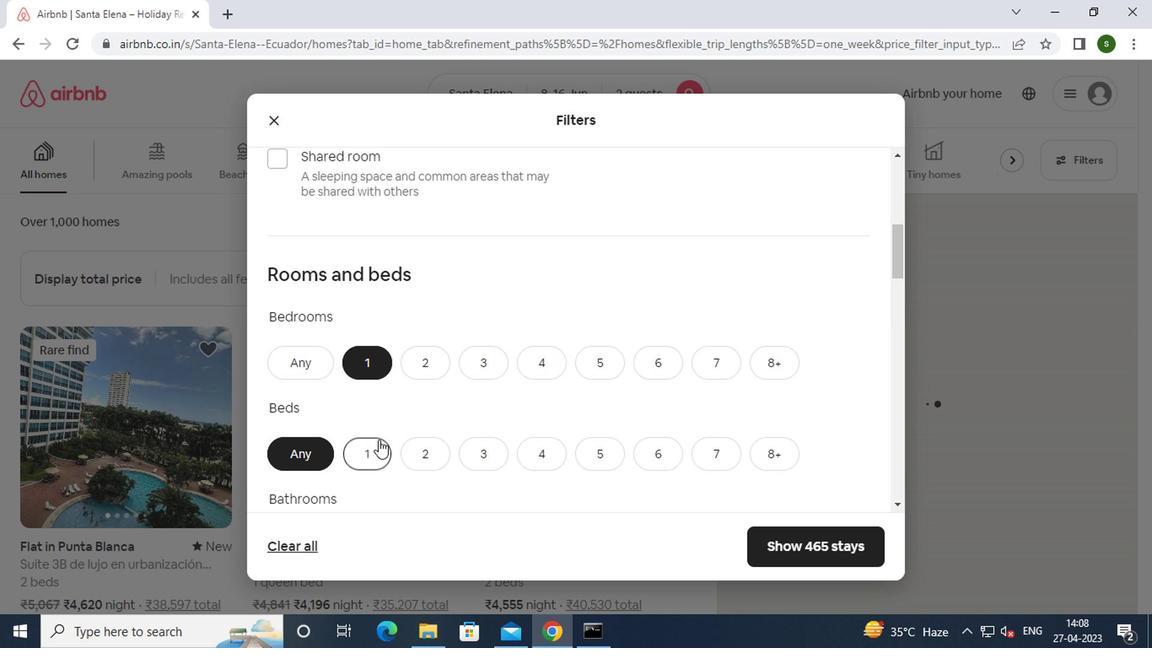 
Action: Mouse scrolled (446, 390) with delta (0, -1)
Screenshot: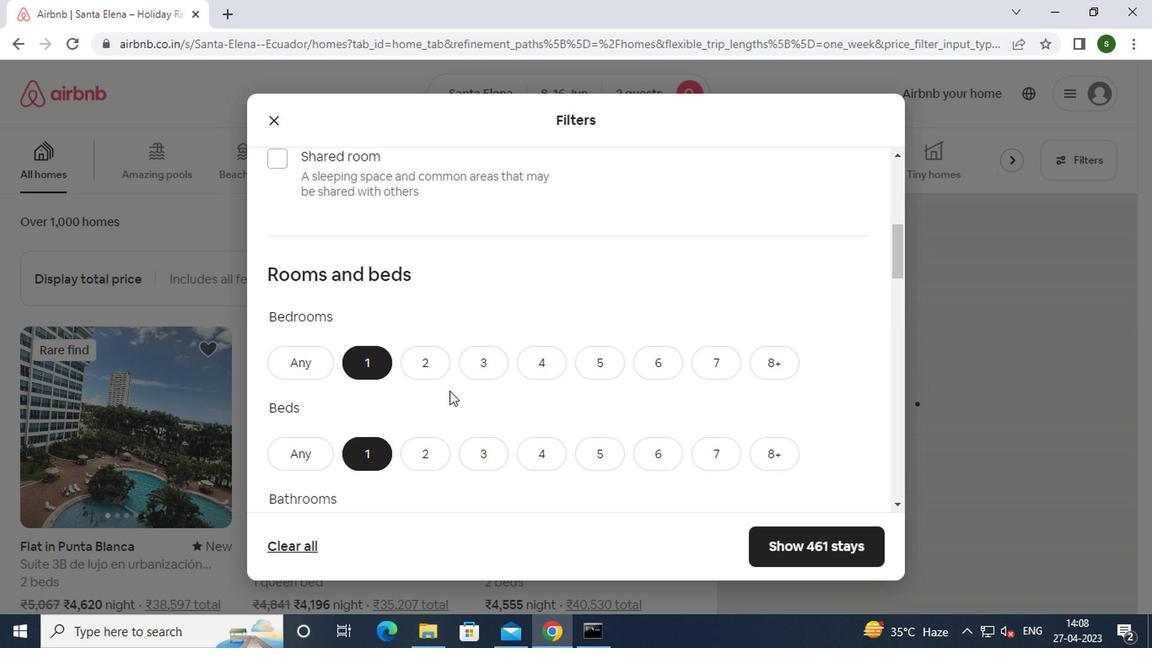 
Action: Mouse scrolled (446, 390) with delta (0, -1)
Screenshot: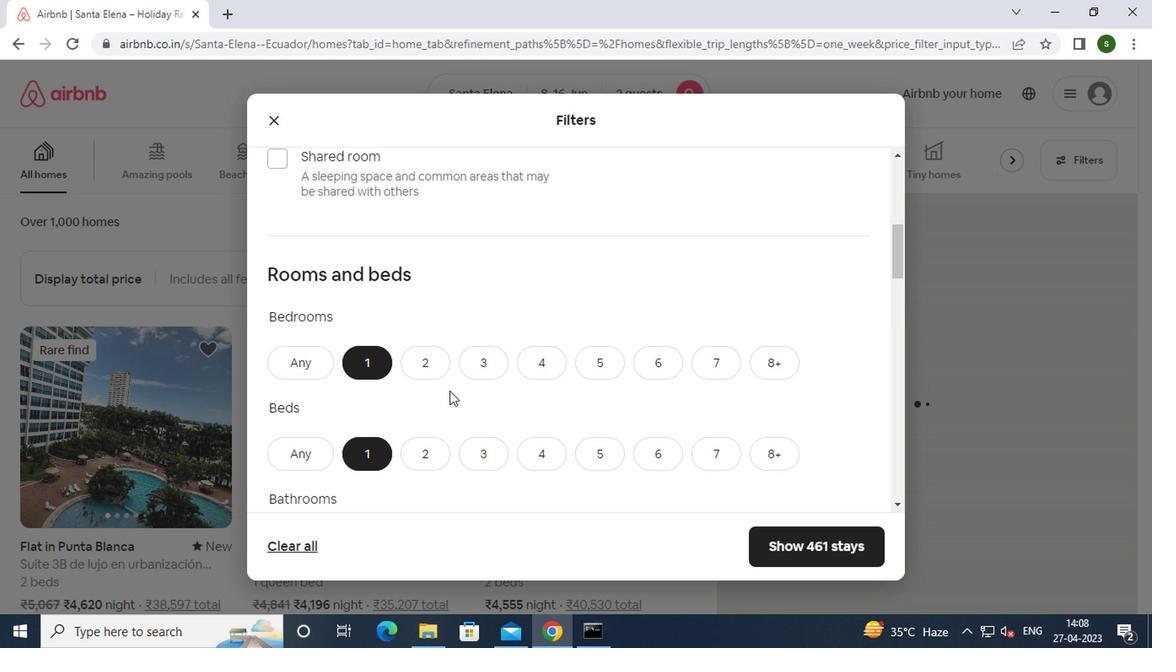 
Action: Mouse moved to (360, 370)
Screenshot: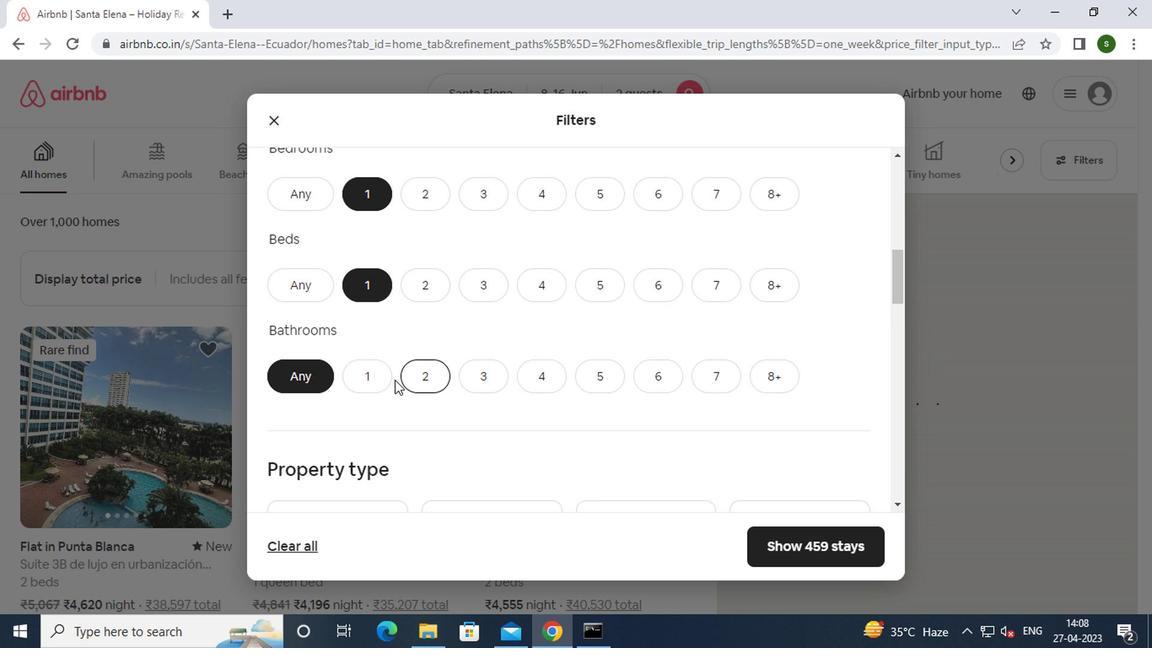 
Action: Mouse pressed left at (360, 370)
Screenshot: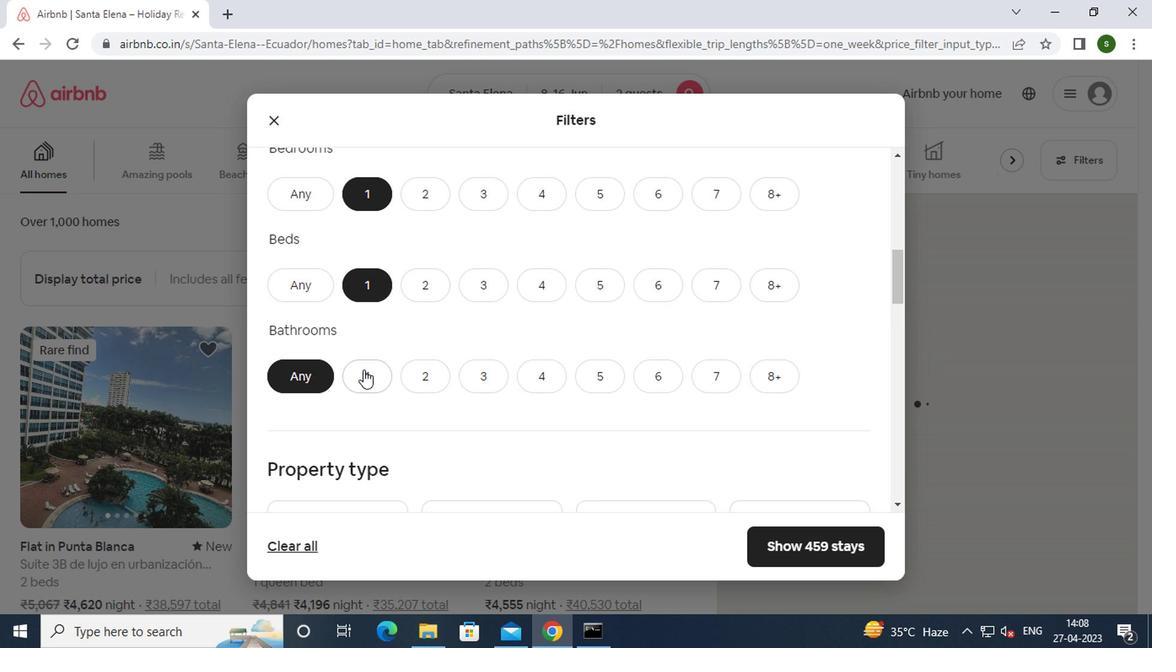 
Action: Mouse moved to (444, 371)
Screenshot: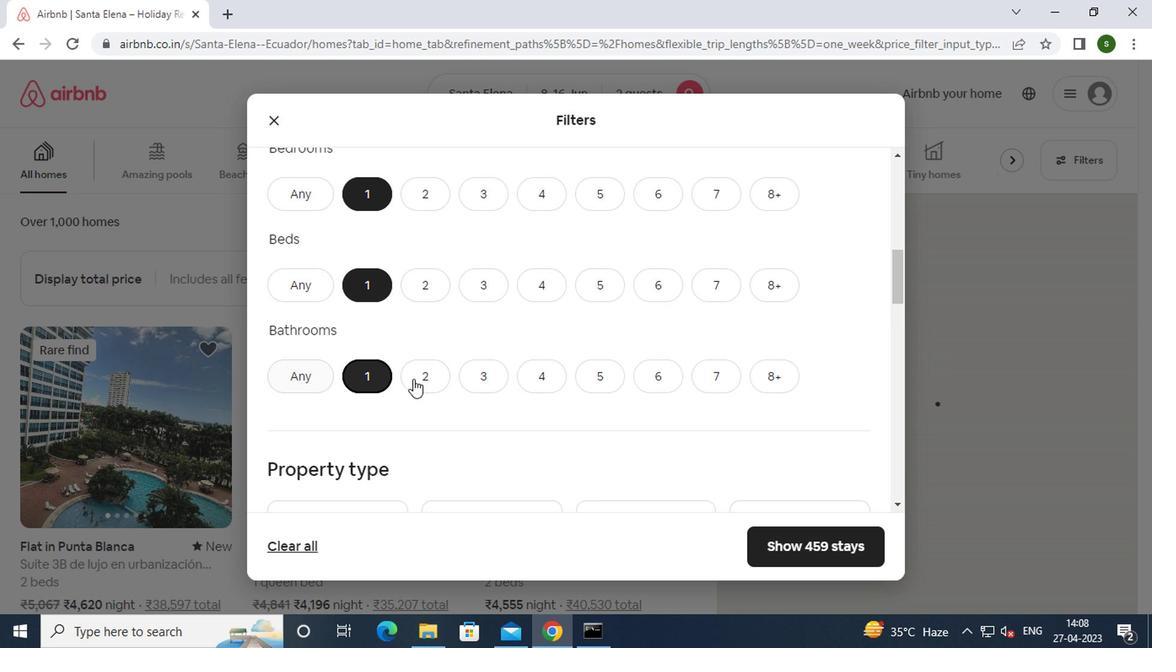 
Action: Mouse scrolled (444, 370) with delta (0, 0)
Screenshot: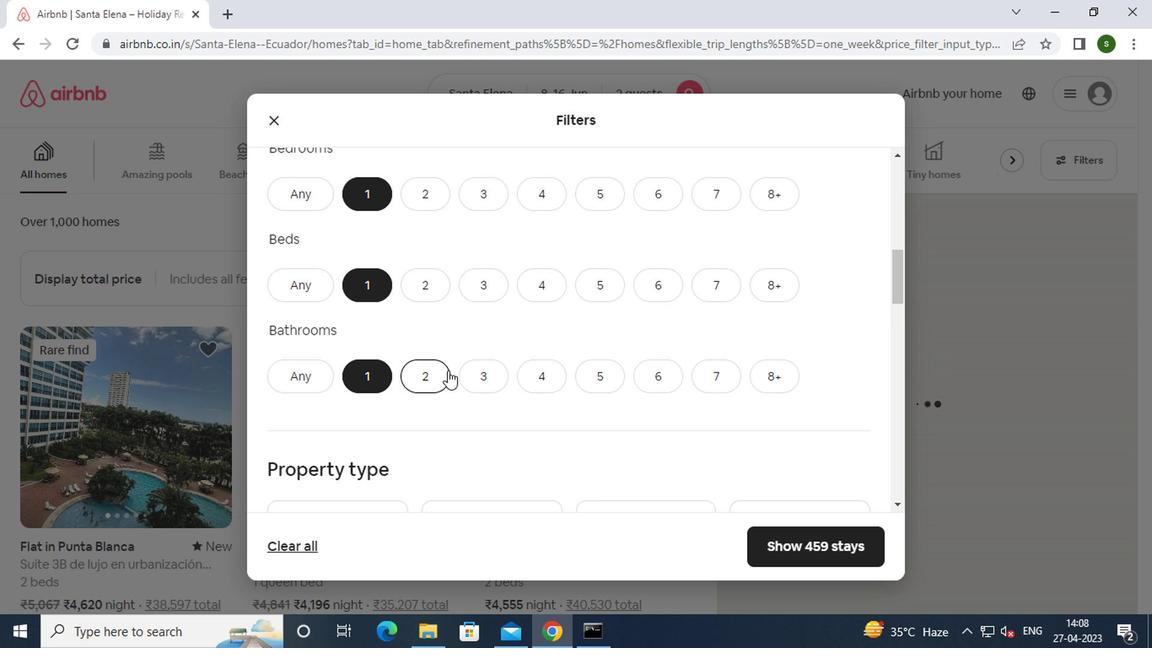 
Action: Mouse scrolled (444, 370) with delta (0, 0)
Screenshot: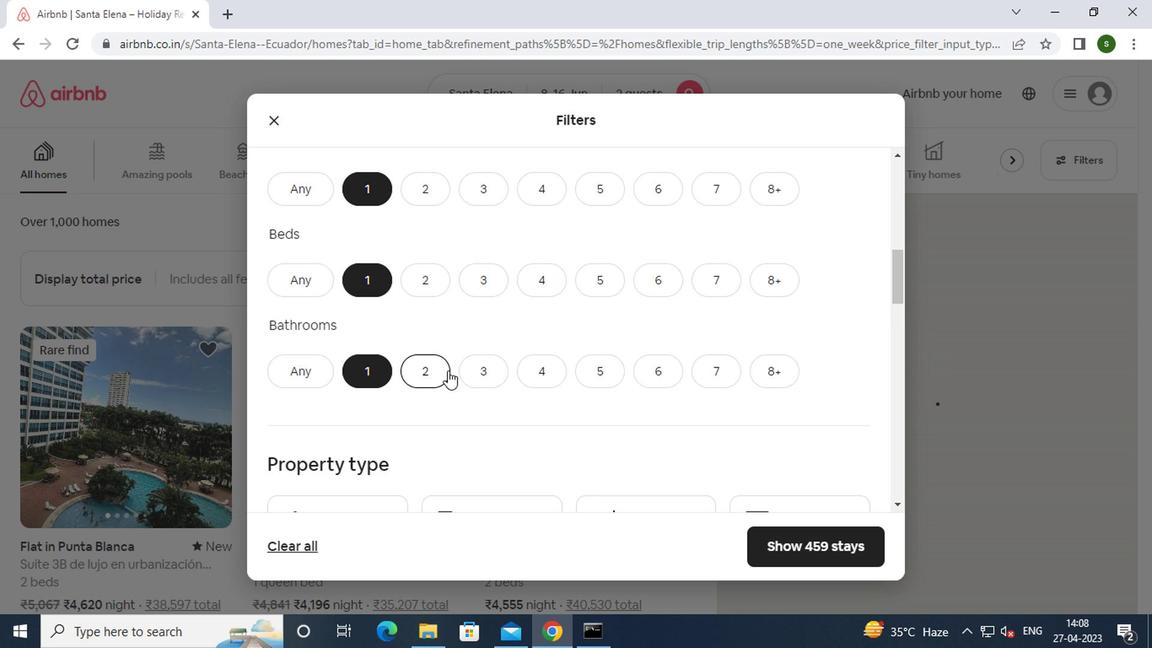 
Action: Mouse scrolled (444, 370) with delta (0, 0)
Screenshot: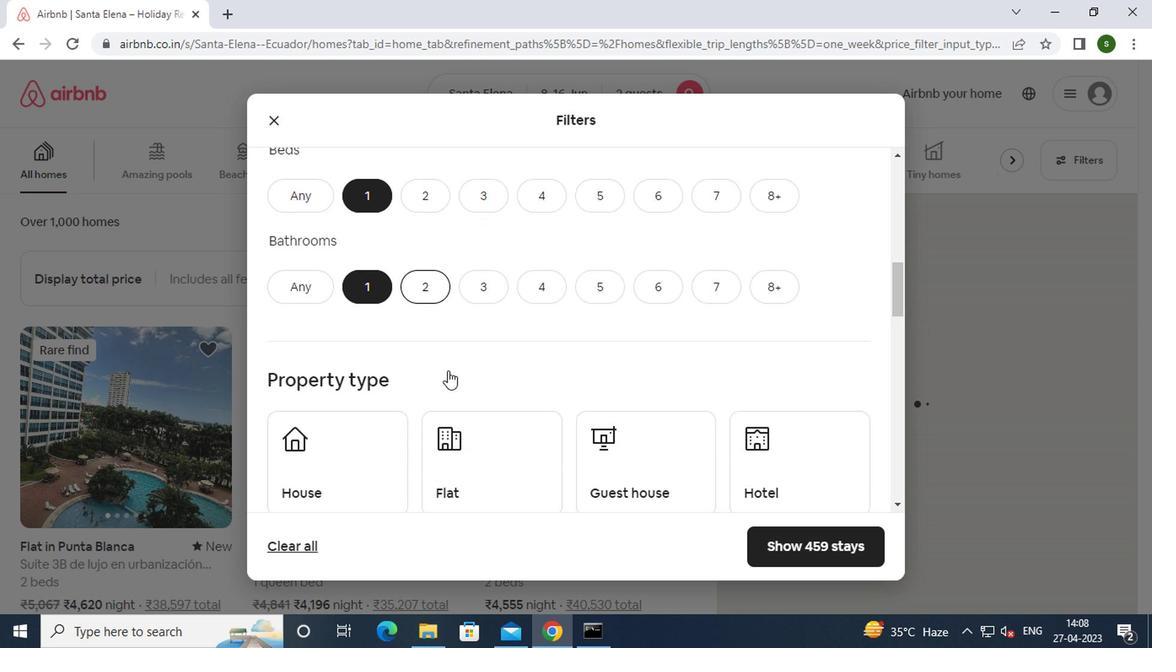
Action: Mouse moved to (359, 300)
Screenshot: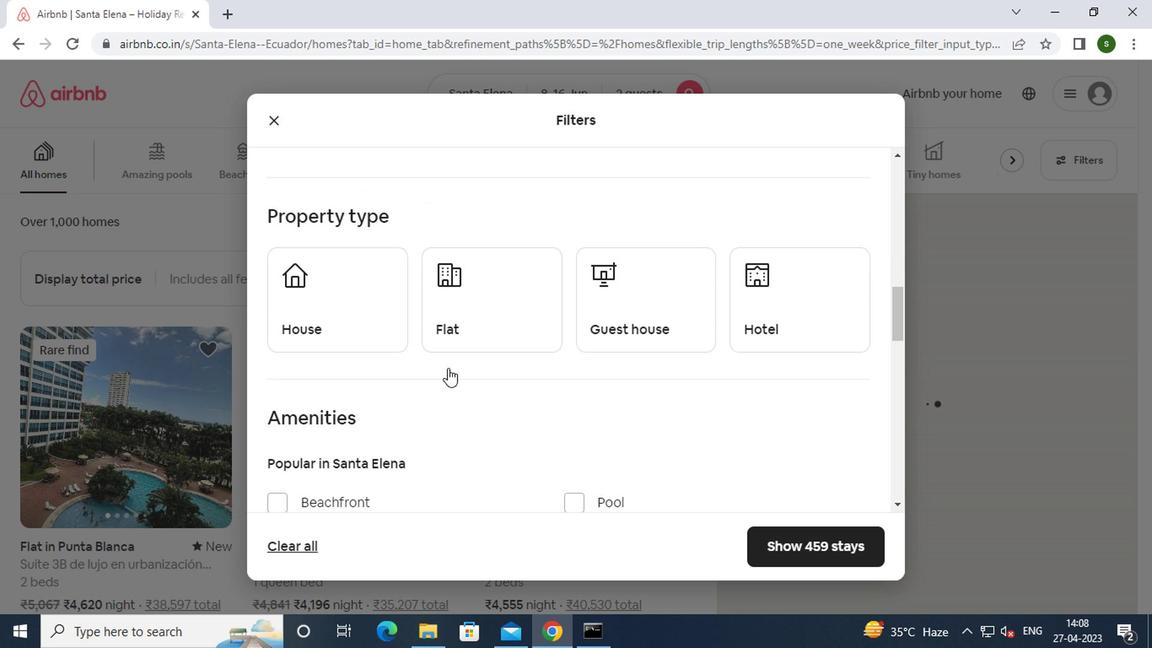 
Action: Mouse pressed left at (359, 300)
Screenshot: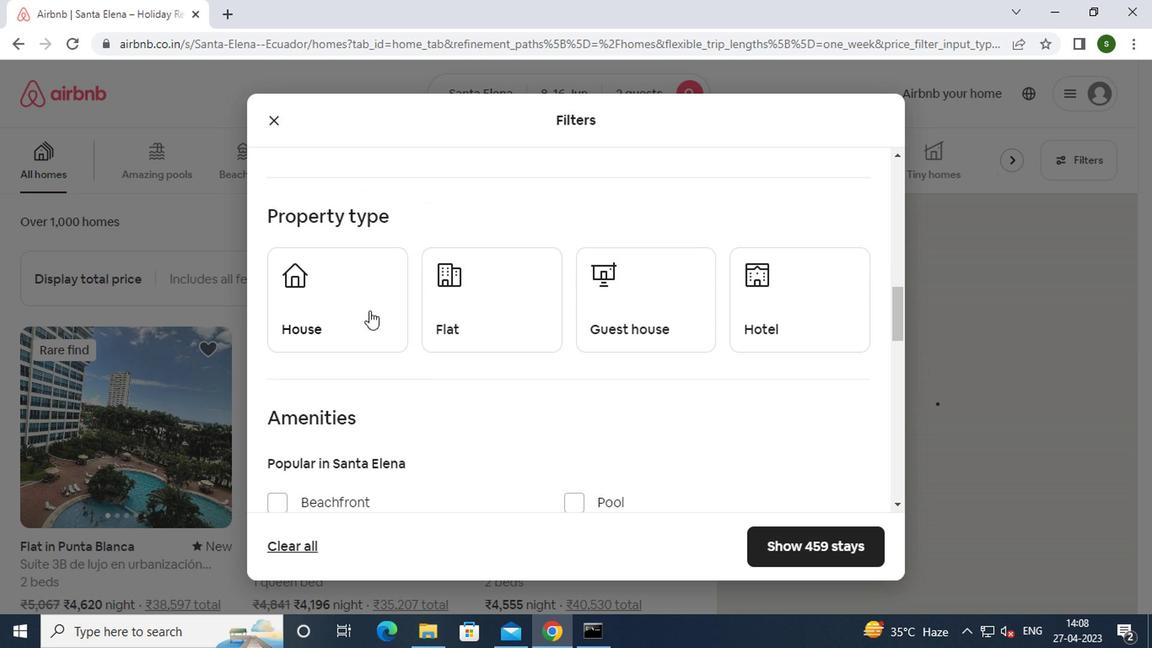 
Action: Mouse moved to (462, 301)
Screenshot: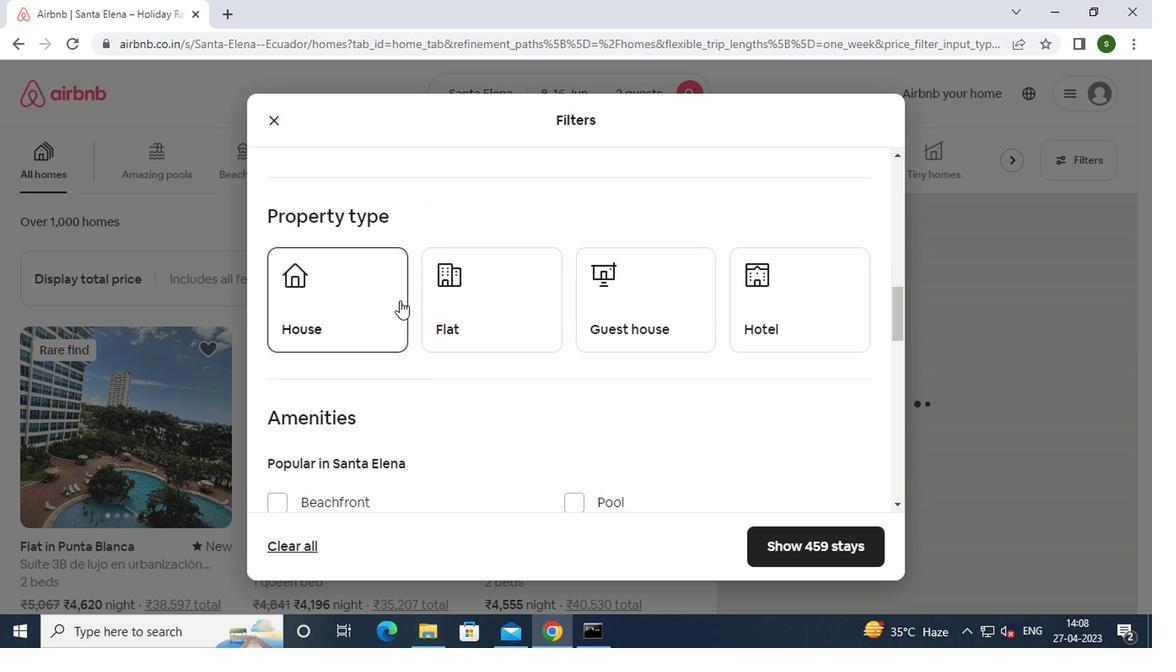
Action: Mouse pressed left at (462, 301)
Screenshot: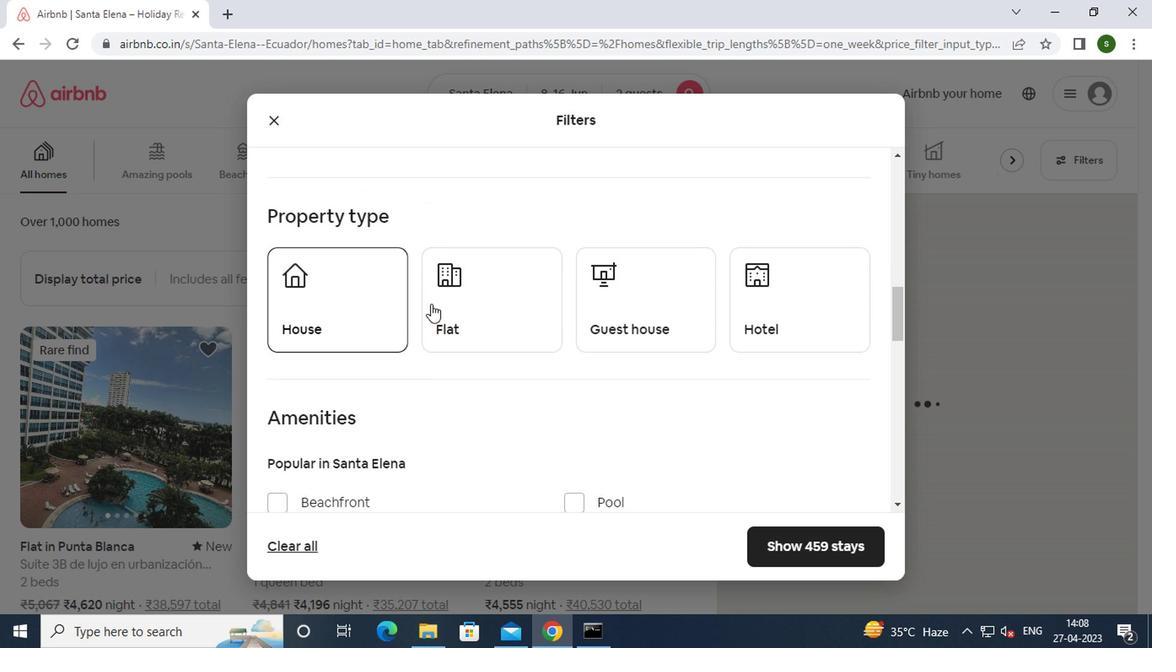 
Action: Mouse moved to (694, 318)
Screenshot: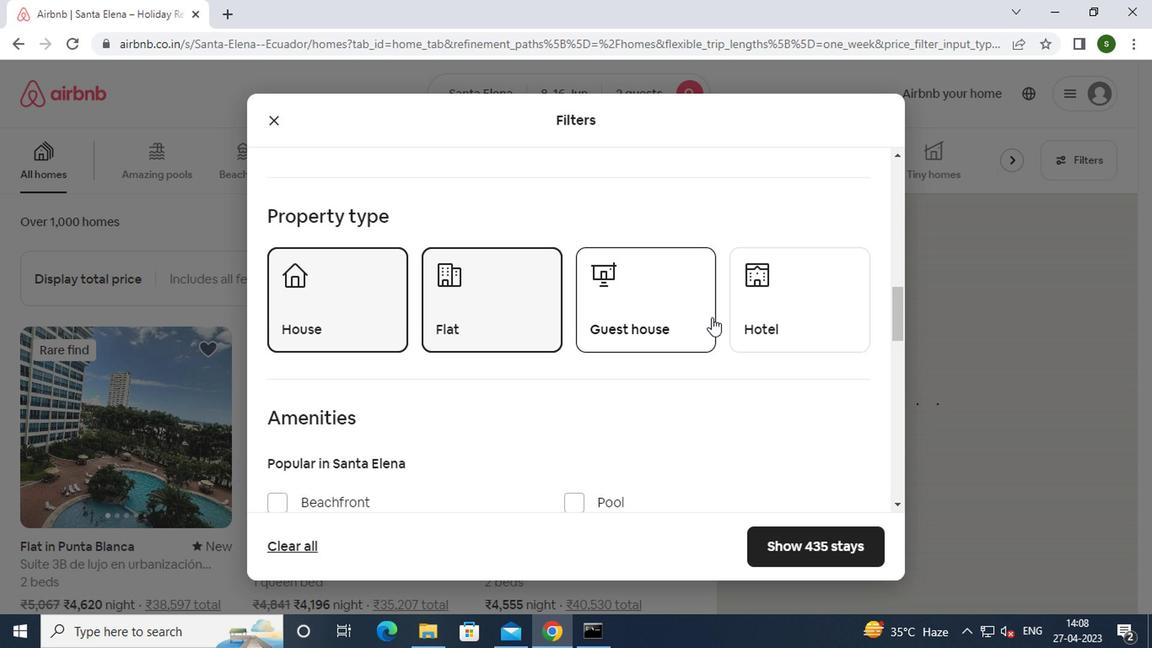 
Action: Mouse pressed left at (694, 318)
Screenshot: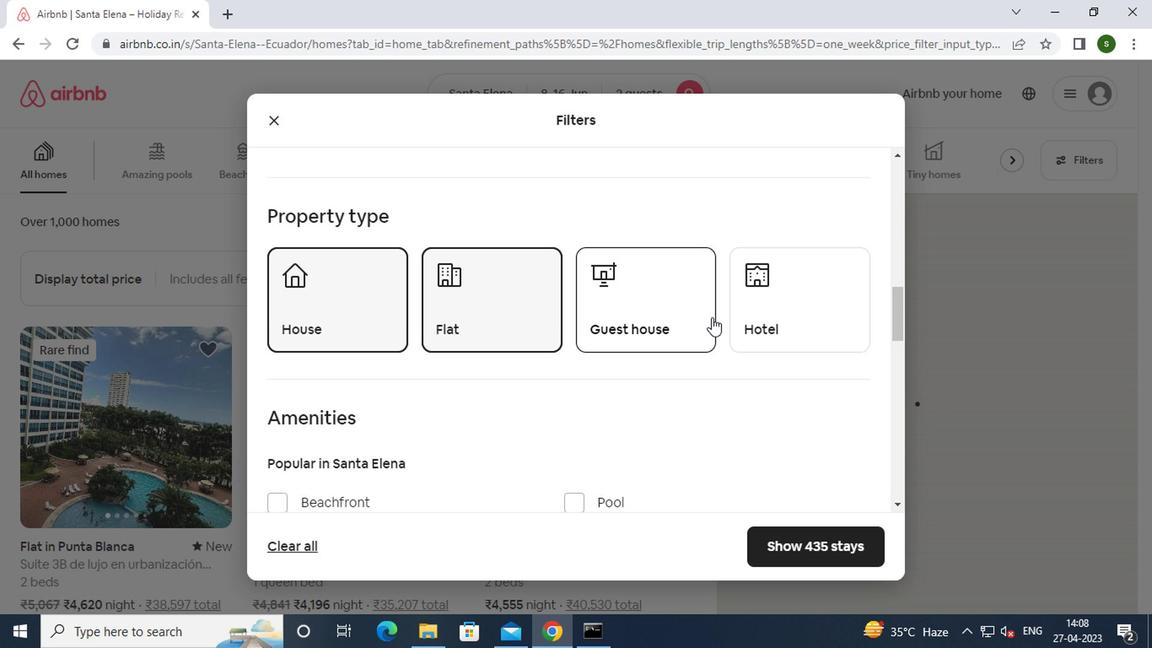 
Action: Mouse moved to (760, 300)
Screenshot: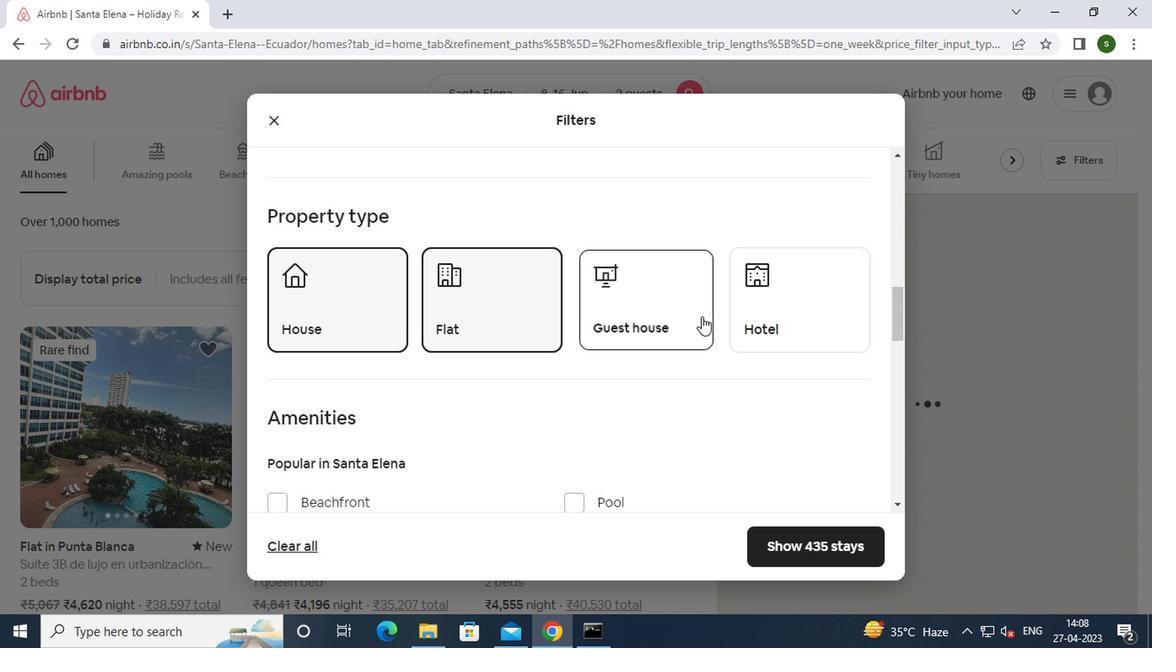
Action: Mouse pressed left at (760, 300)
Screenshot: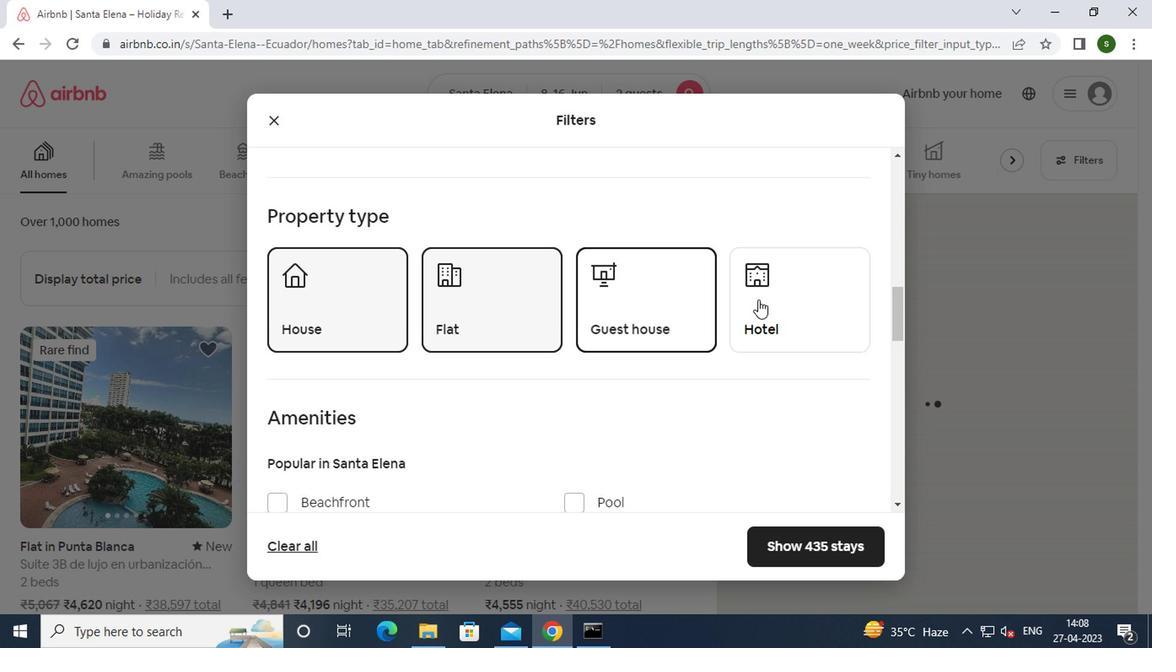 
Action: Mouse moved to (578, 331)
Screenshot: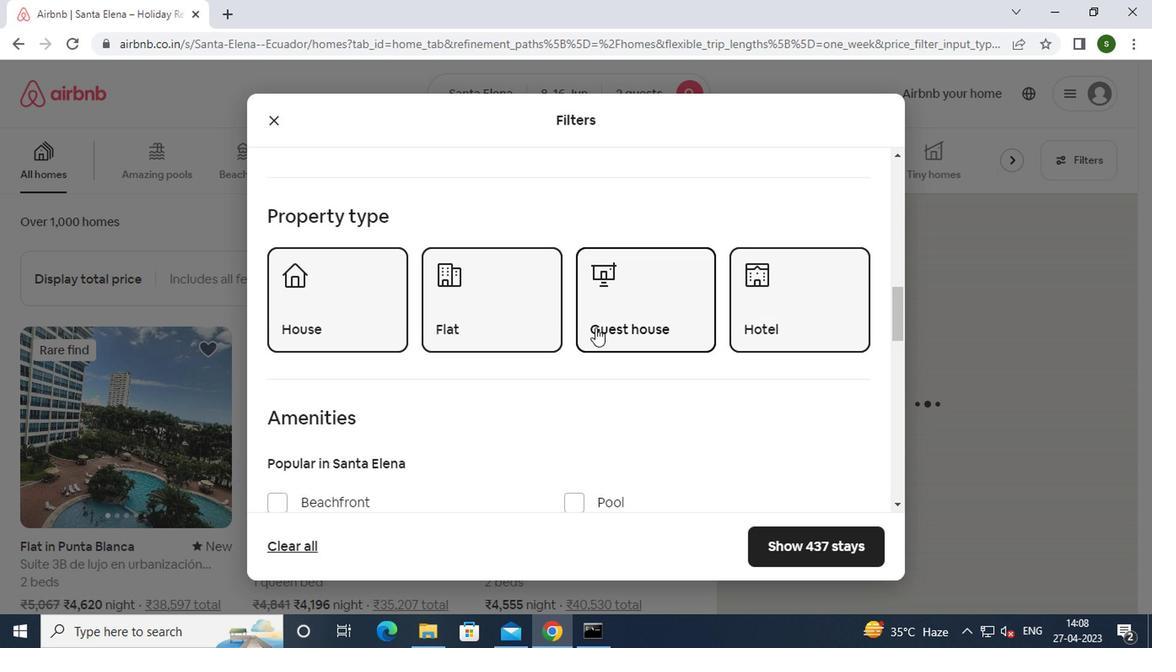 
Action: Mouse scrolled (578, 330) with delta (0, -1)
Screenshot: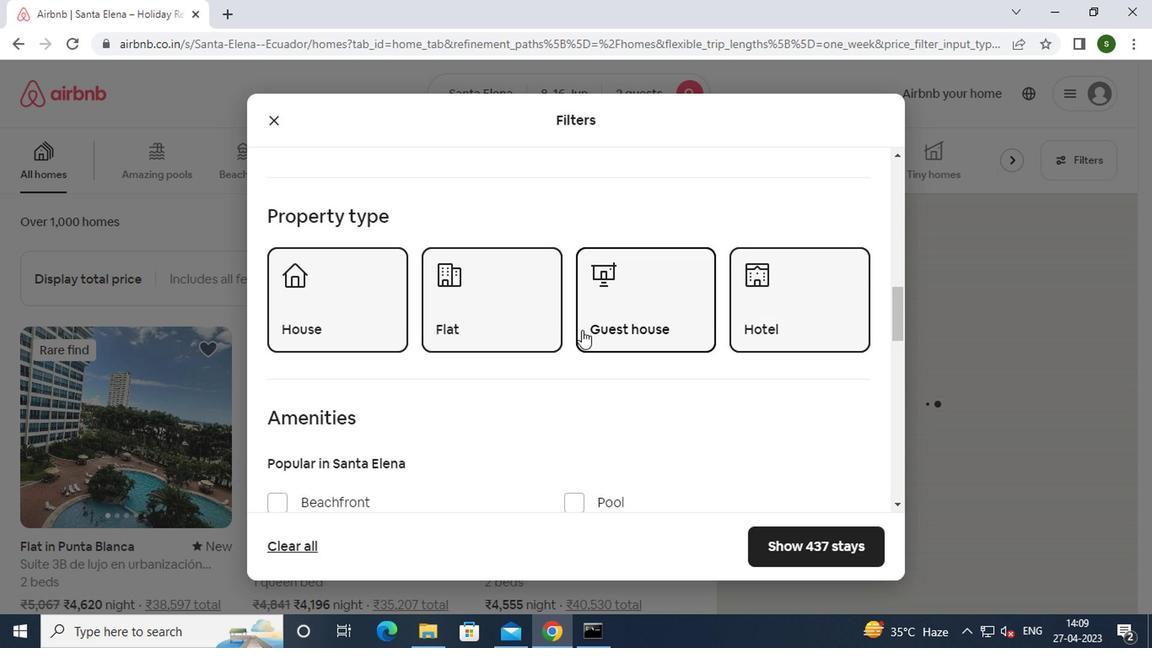 
Action: Mouse scrolled (578, 330) with delta (0, -1)
Screenshot: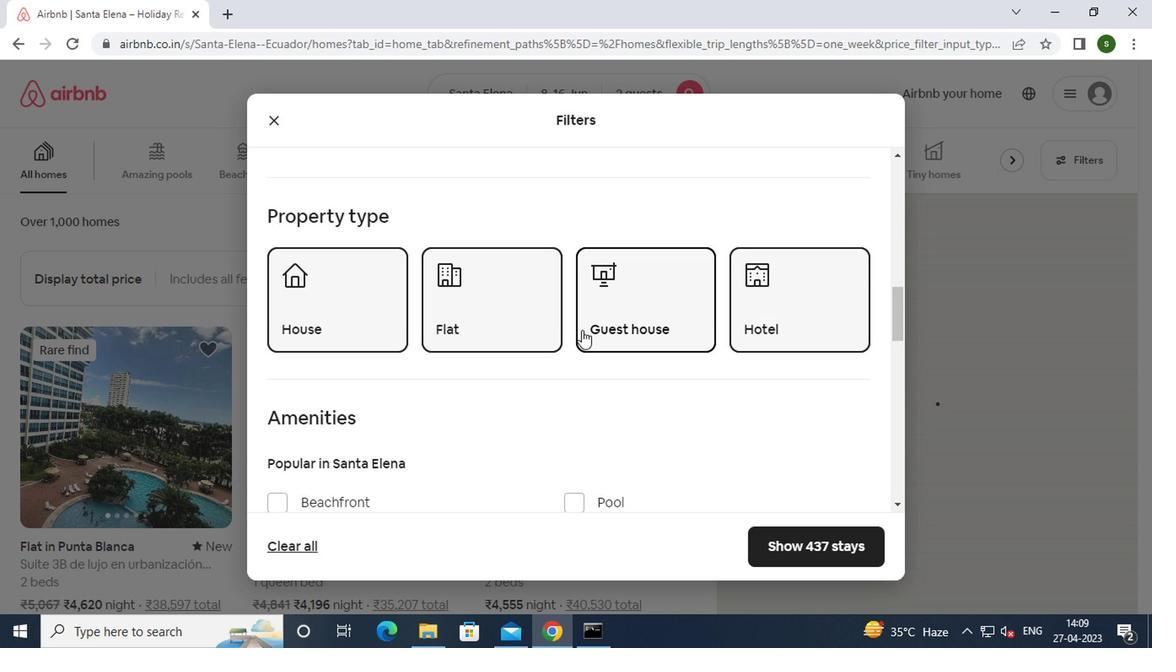 
Action: Mouse scrolled (578, 330) with delta (0, -1)
Screenshot: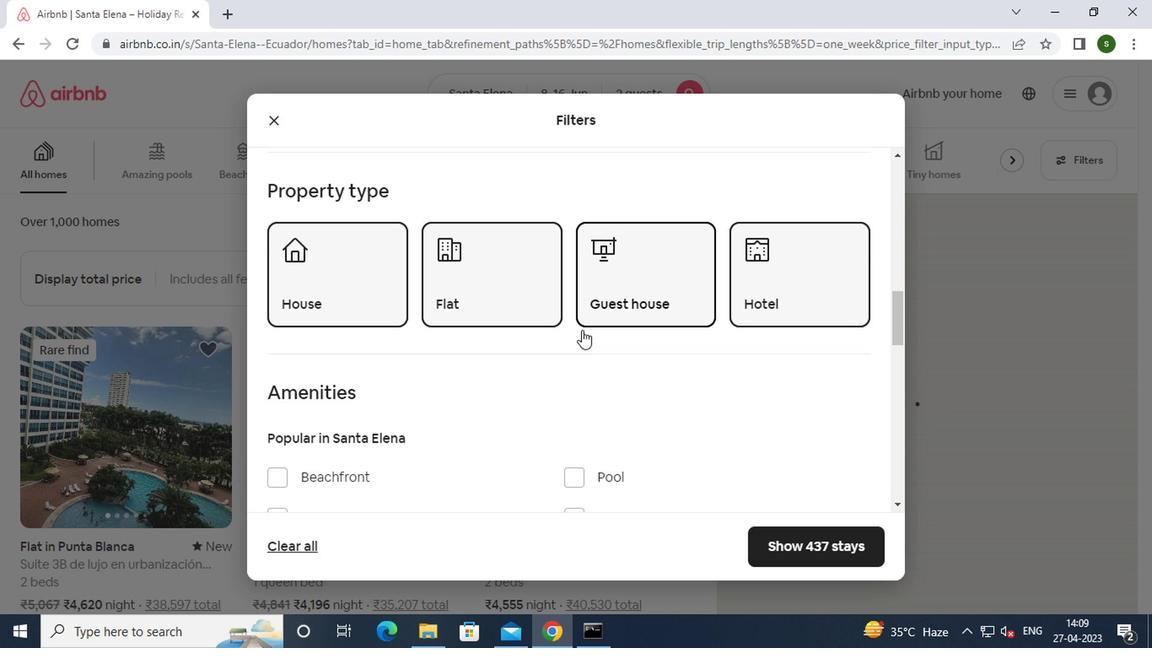 
Action: Mouse scrolled (578, 330) with delta (0, -1)
Screenshot: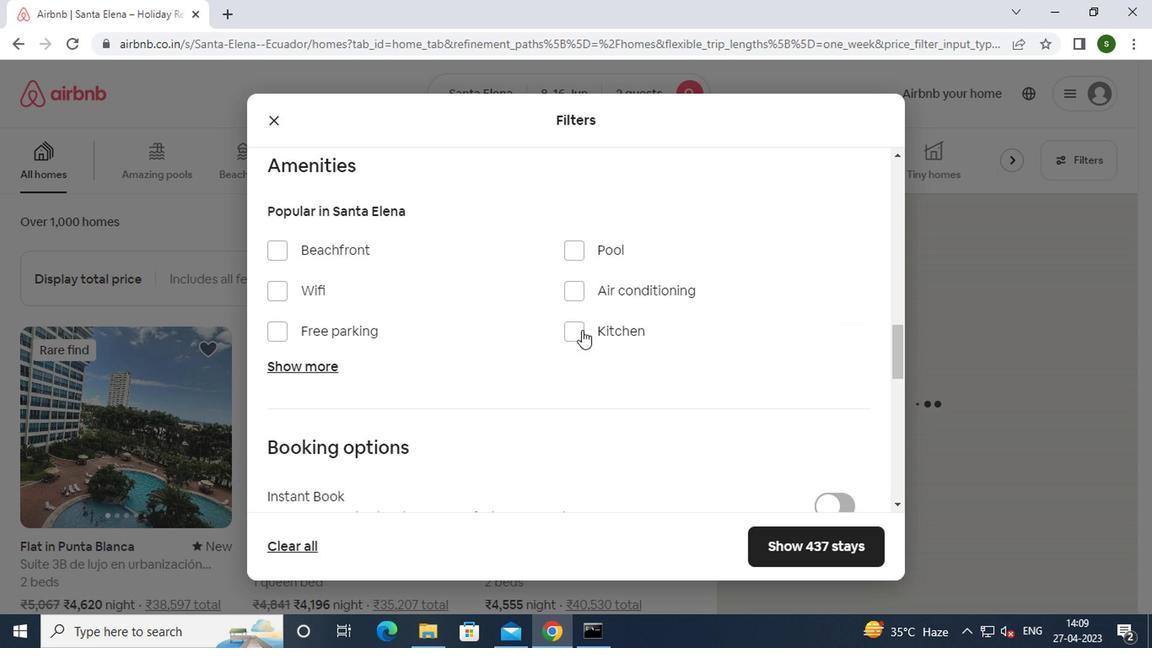 
Action: Mouse scrolled (578, 330) with delta (0, -1)
Screenshot: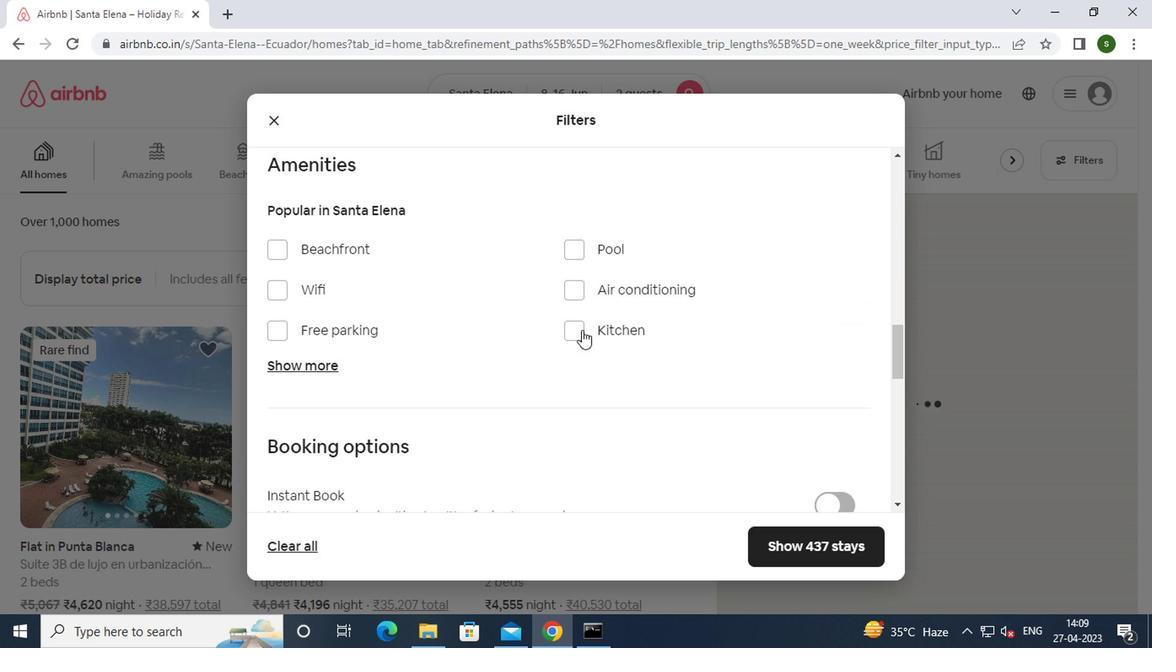 
Action: Mouse scrolled (578, 330) with delta (0, -1)
Screenshot: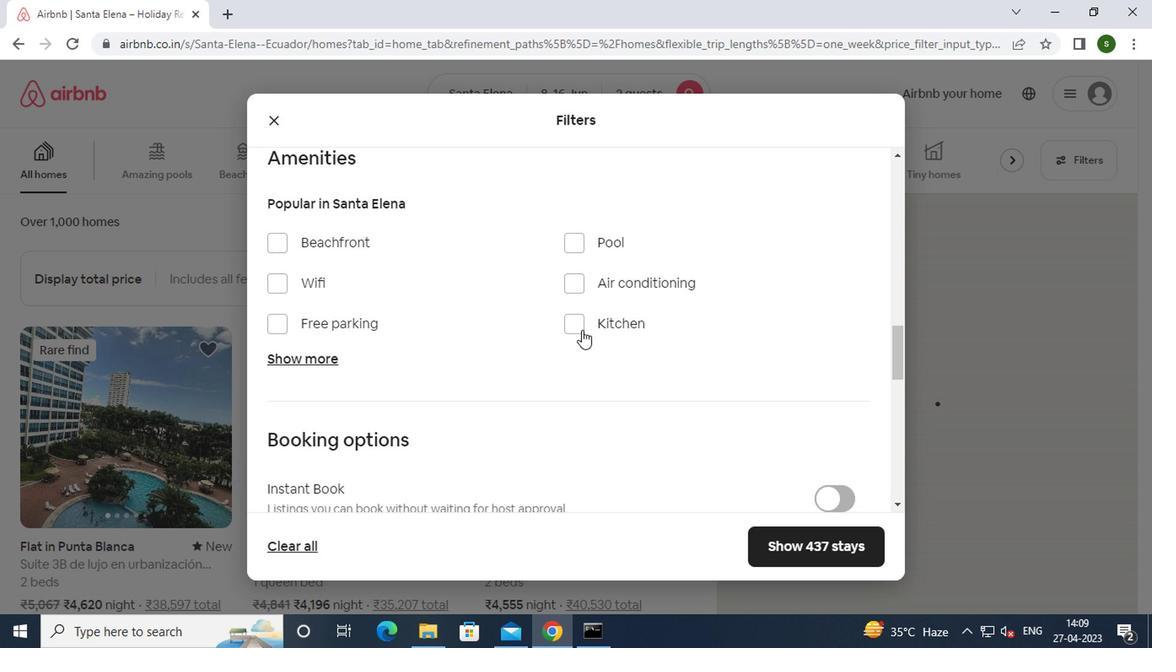 
Action: Mouse moved to (816, 312)
Screenshot: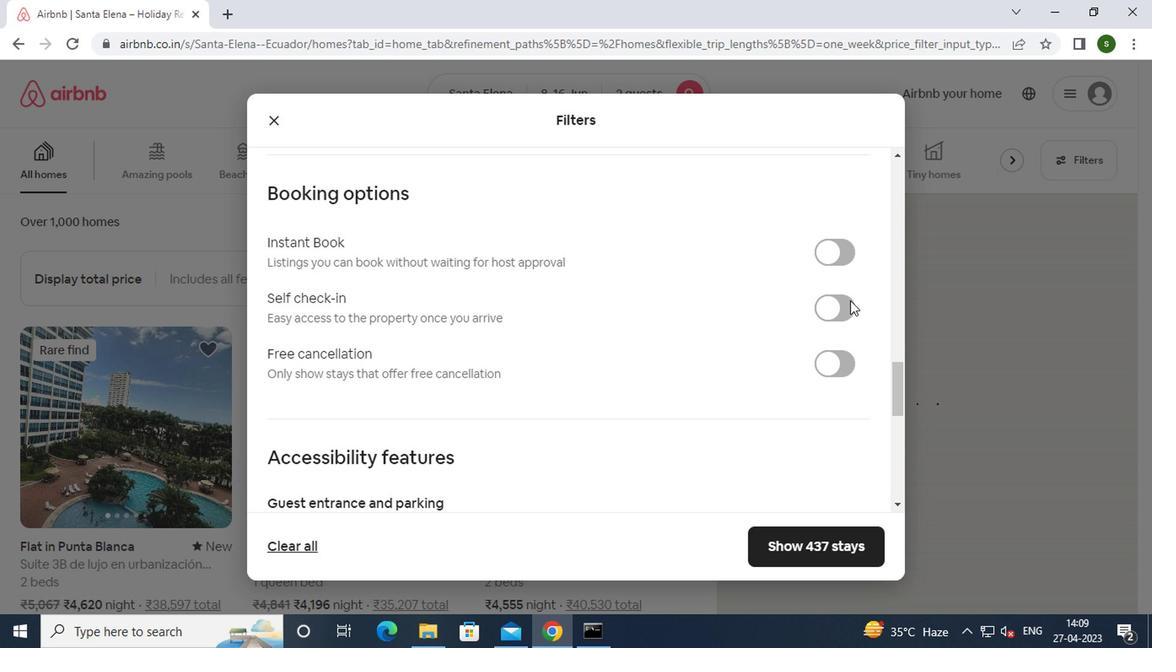 
Action: Mouse pressed left at (816, 312)
Screenshot: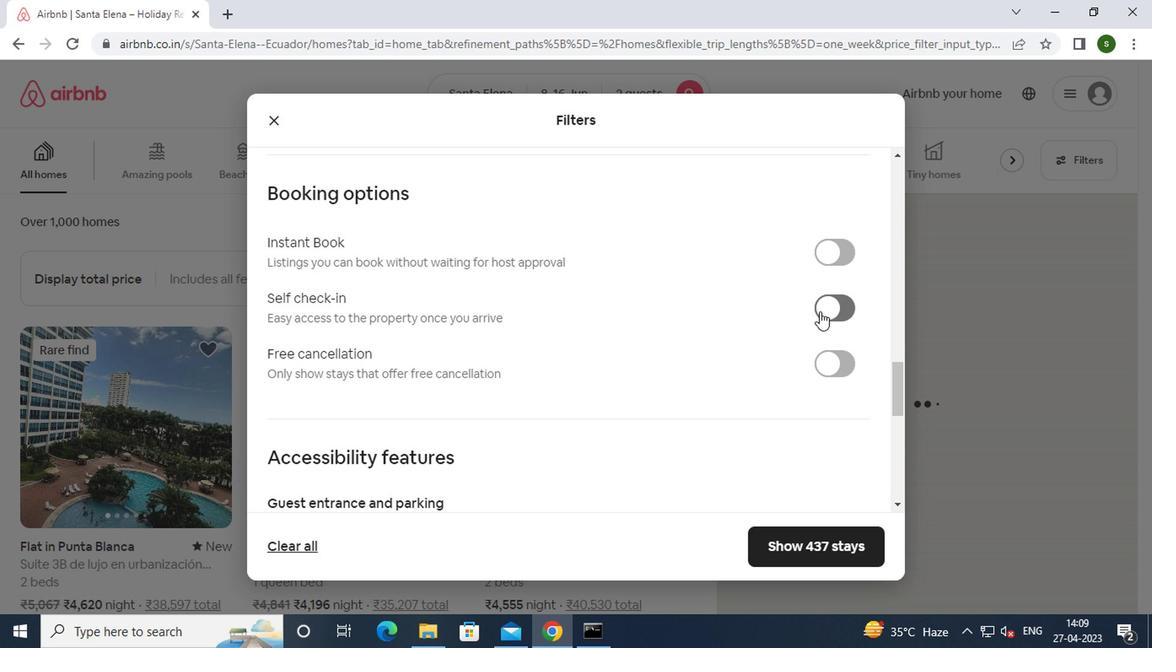 
Action: Mouse moved to (627, 331)
Screenshot: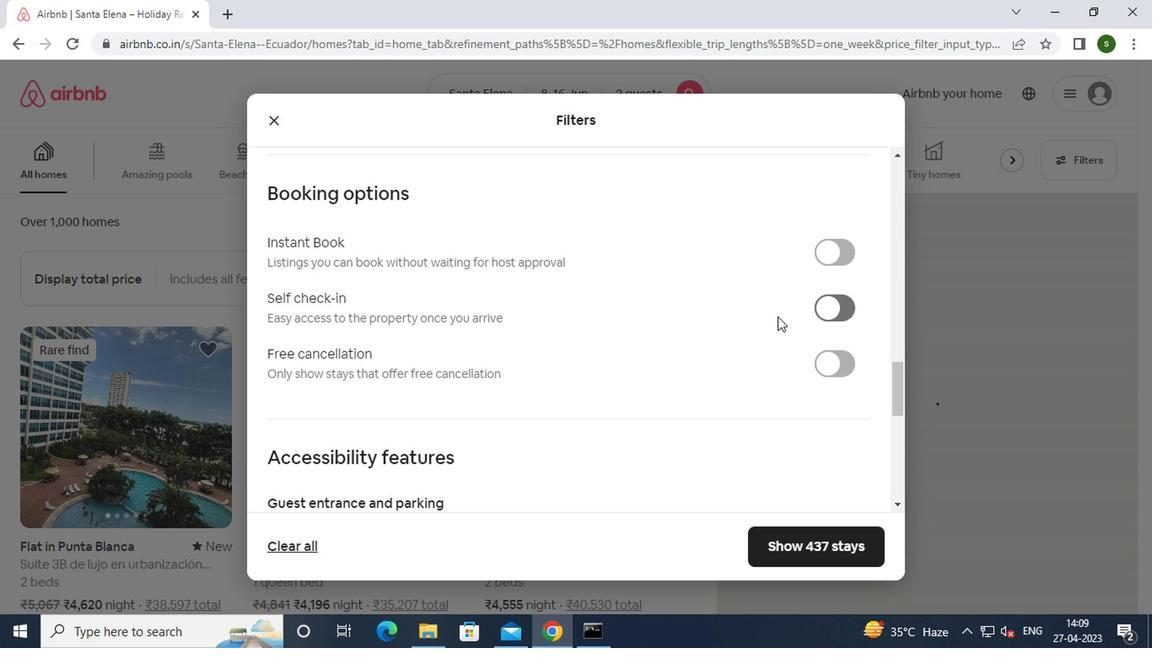 
Action: Mouse scrolled (627, 330) with delta (0, -1)
Screenshot: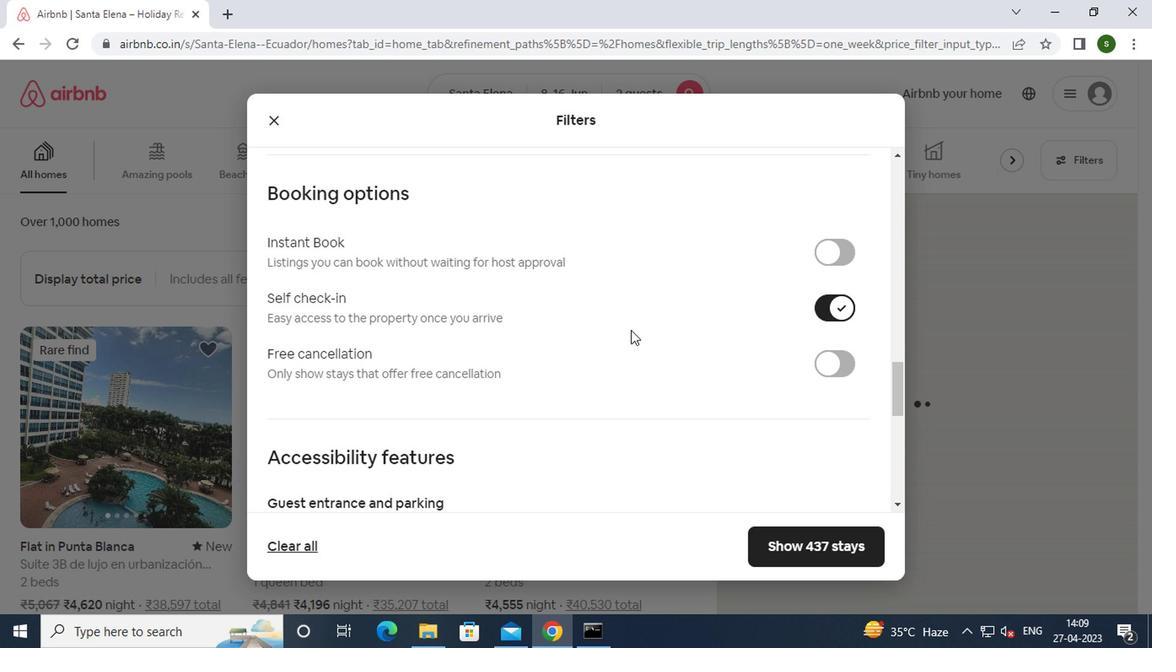 
Action: Mouse scrolled (627, 330) with delta (0, -1)
Screenshot: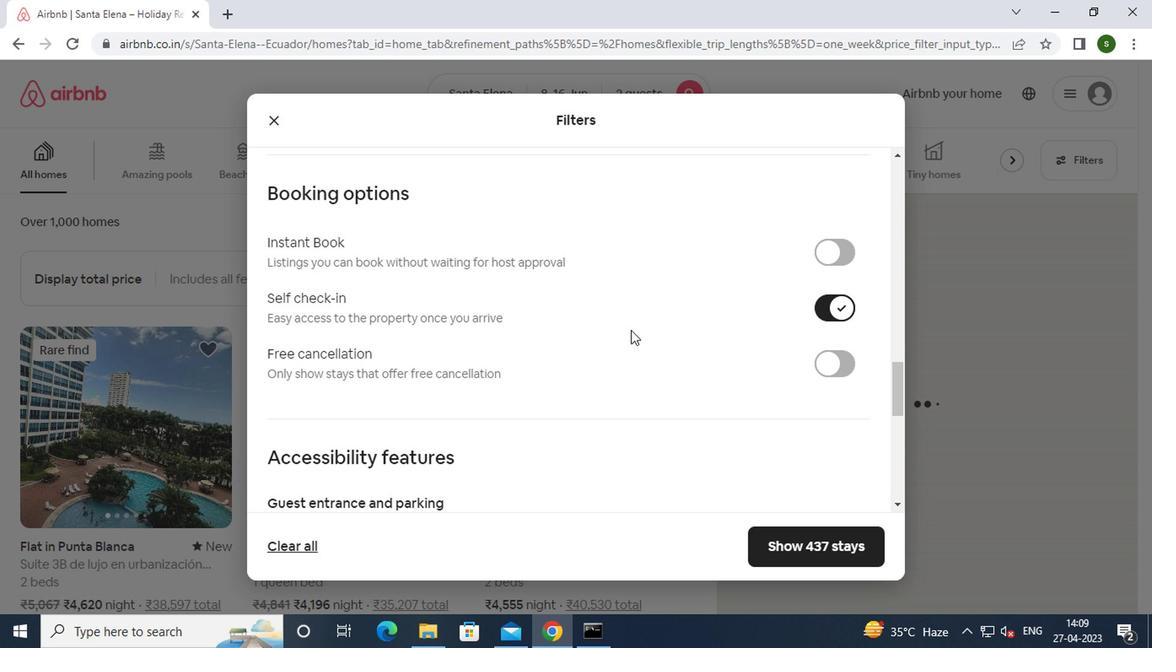
Action: Mouse scrolled (627, 330) with delta (0, -1)
Screenshot: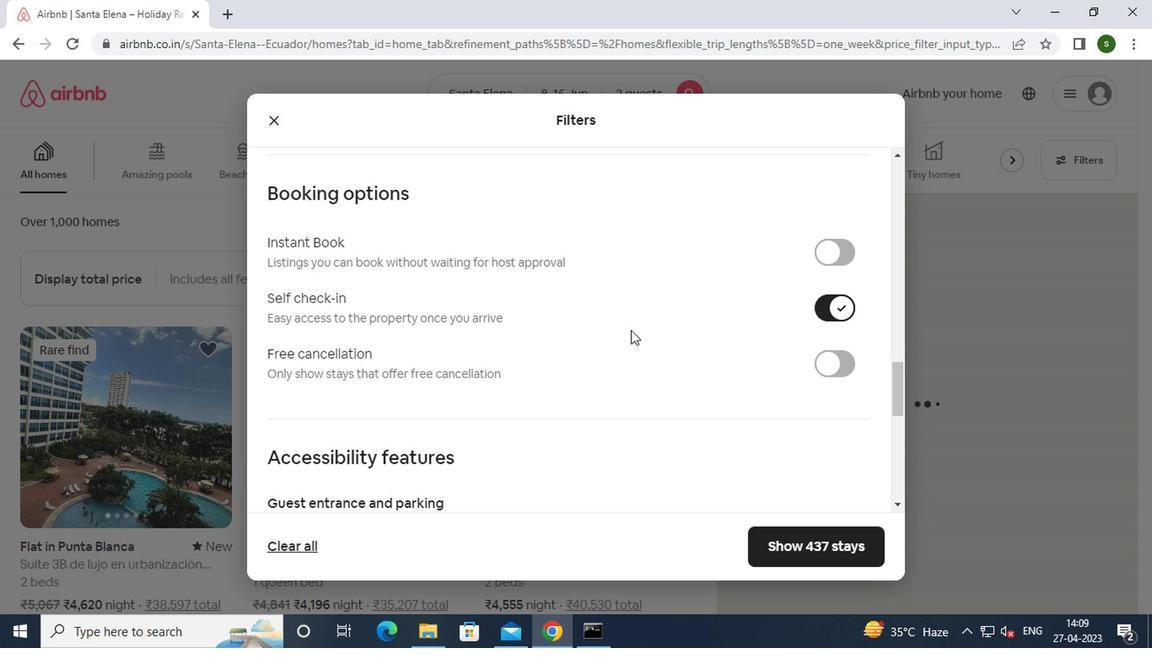 
Action: Mouse scrolled (627, 330) with delta (0, -1)
Screenshot: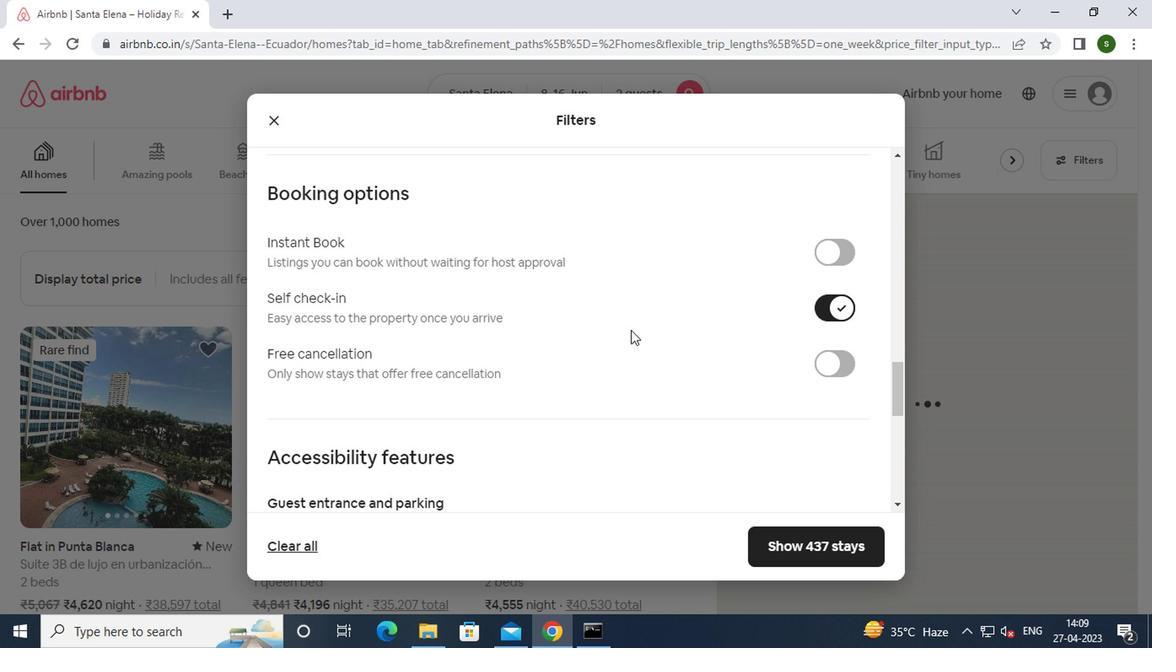 
Action: Mouse scrolled (627, 330) with delta (0, -1)
Screenshot: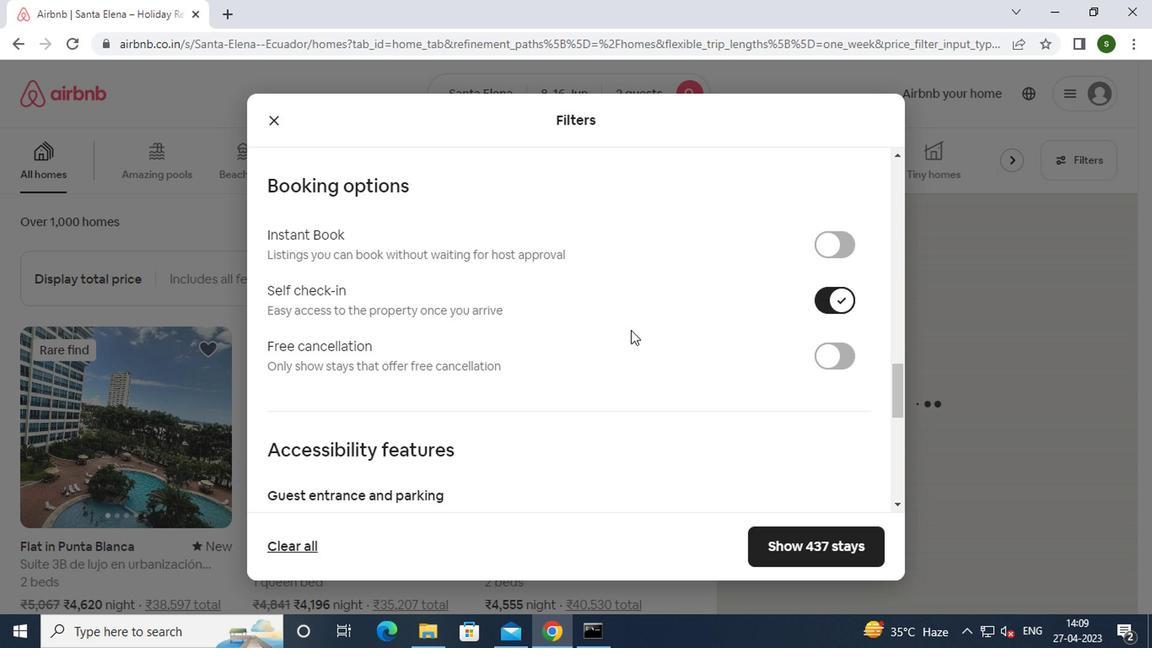 
Action: Mouse scrolled (627, 330) with delta (0, -1)
Screenshot: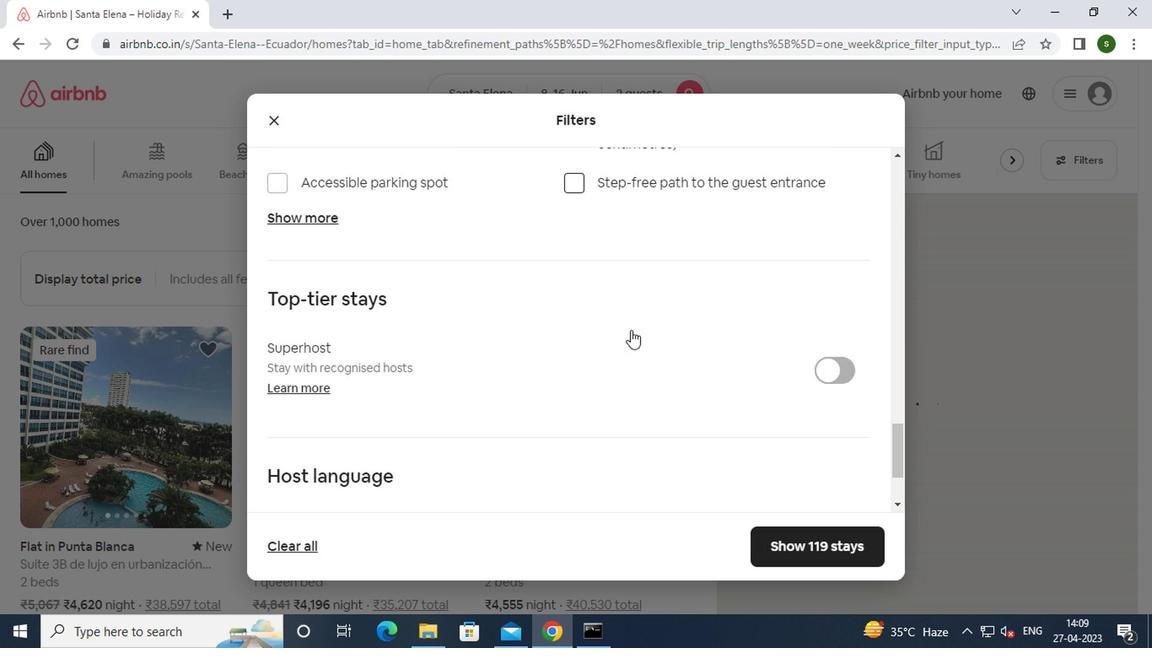 
Action: Mouse scrolled (627, 330) with delta (0, -1)
Screenshot: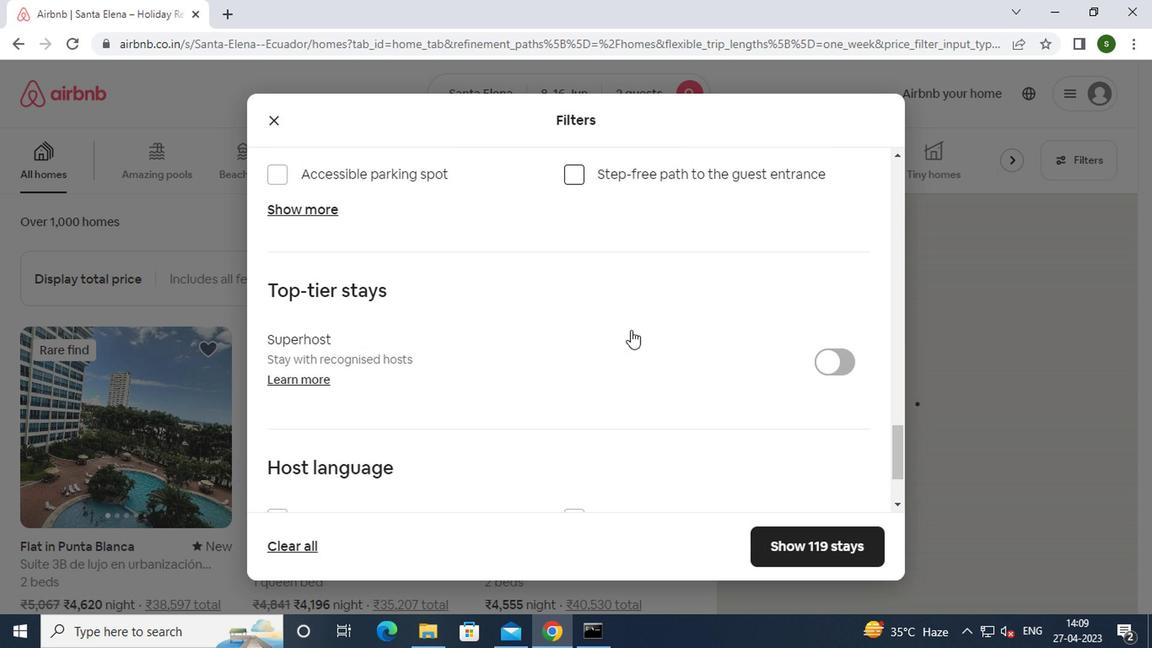 
Action: Mouse scrolled (627, 330) with delta (0, -1)
Screenshot: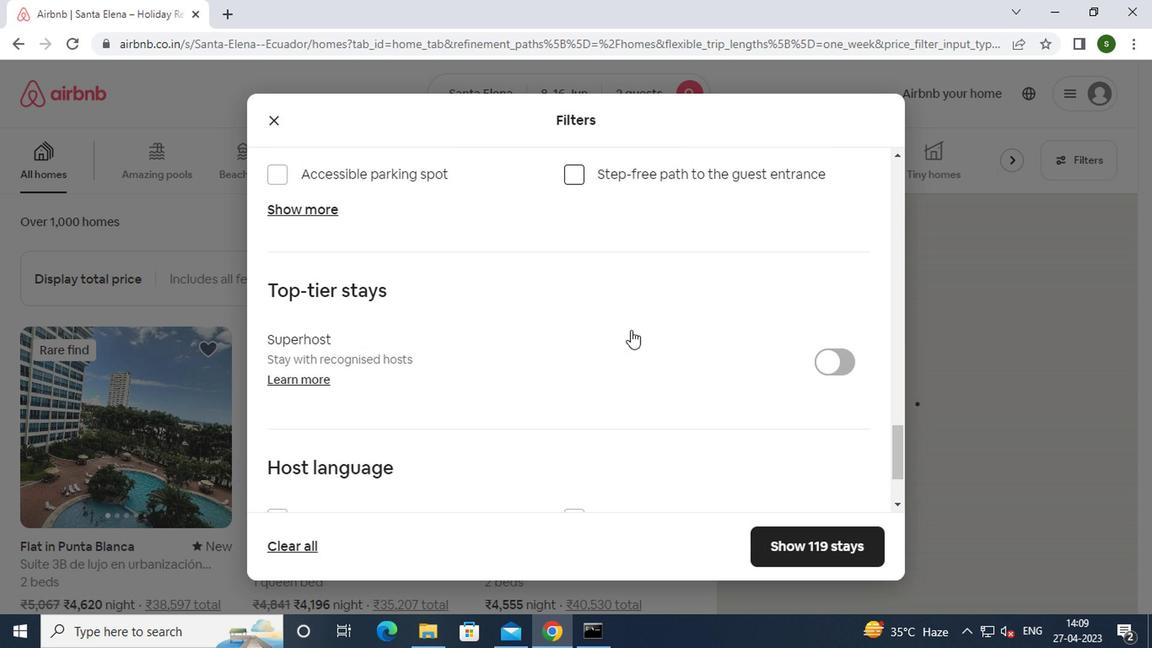 
Action: Mouse scrolled (627, 330) with delta (0, -1)
Screenshot: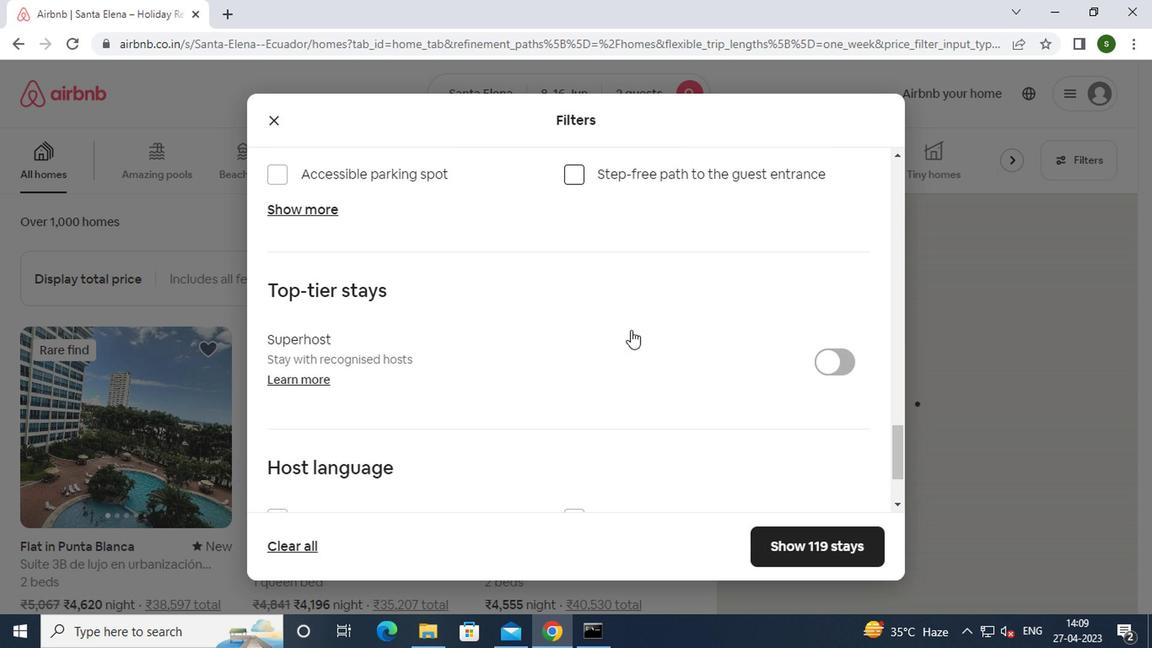 
Action: Mouse scrolled (627, 330) with delta (0, -1)
Screenshot: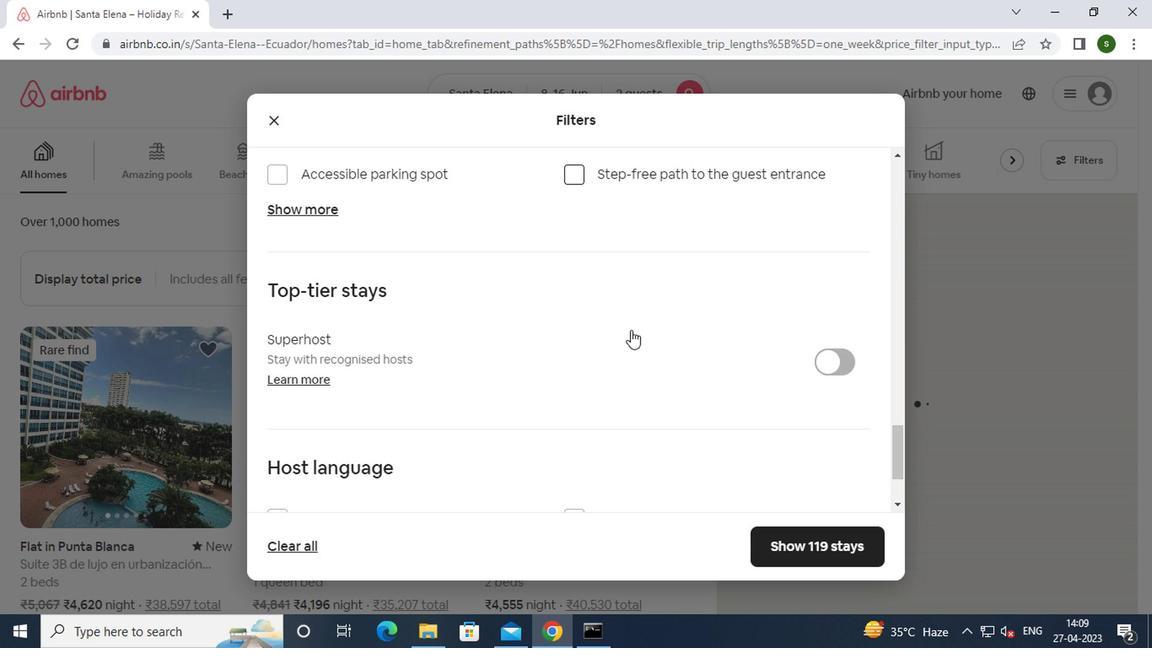 
Action: Mouse moved to (318, 398)
Screenshot: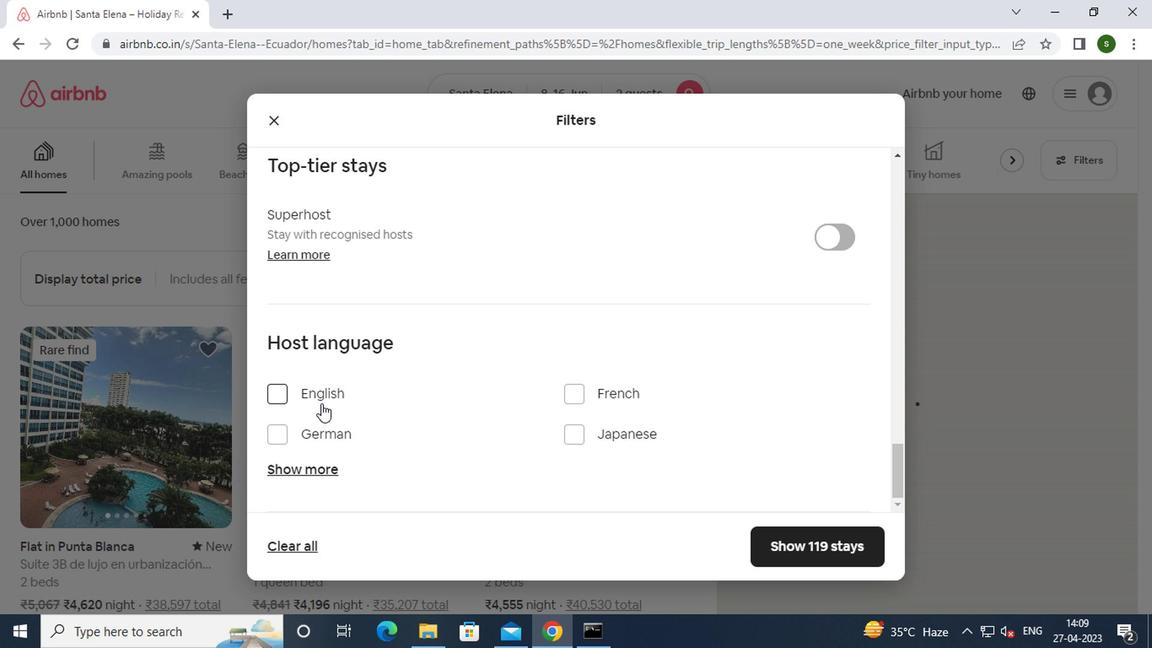 
Action: Mouse pressed left at (318, 398)
Screenshot: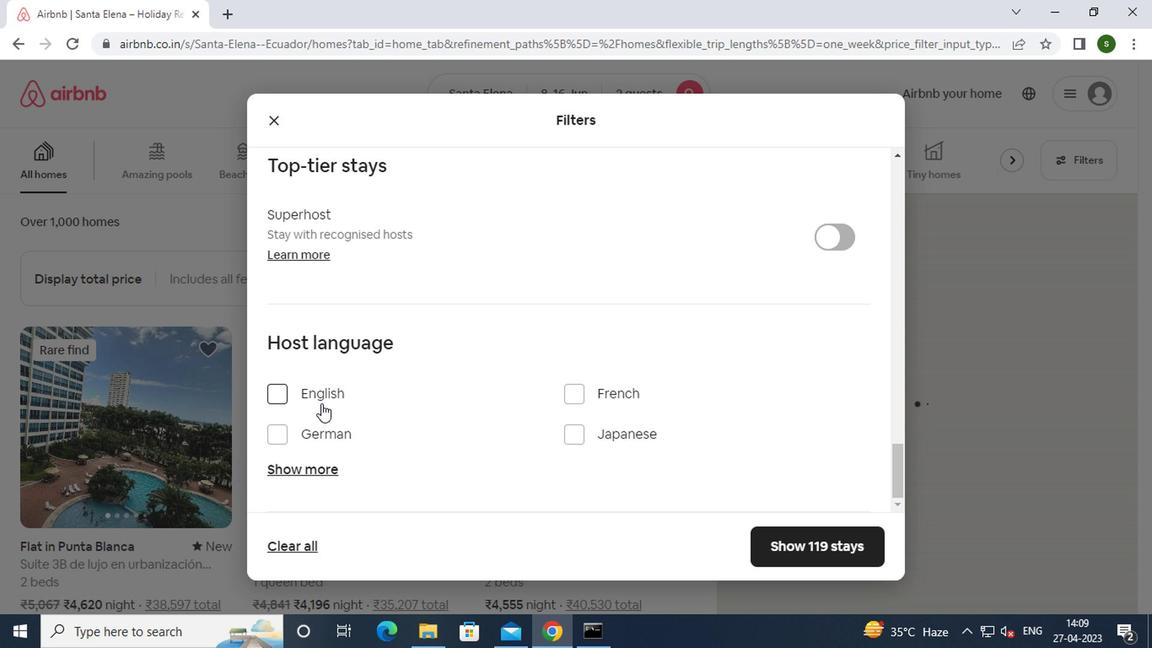 
Action: Mouse moved to (792, 538)
Screenshot: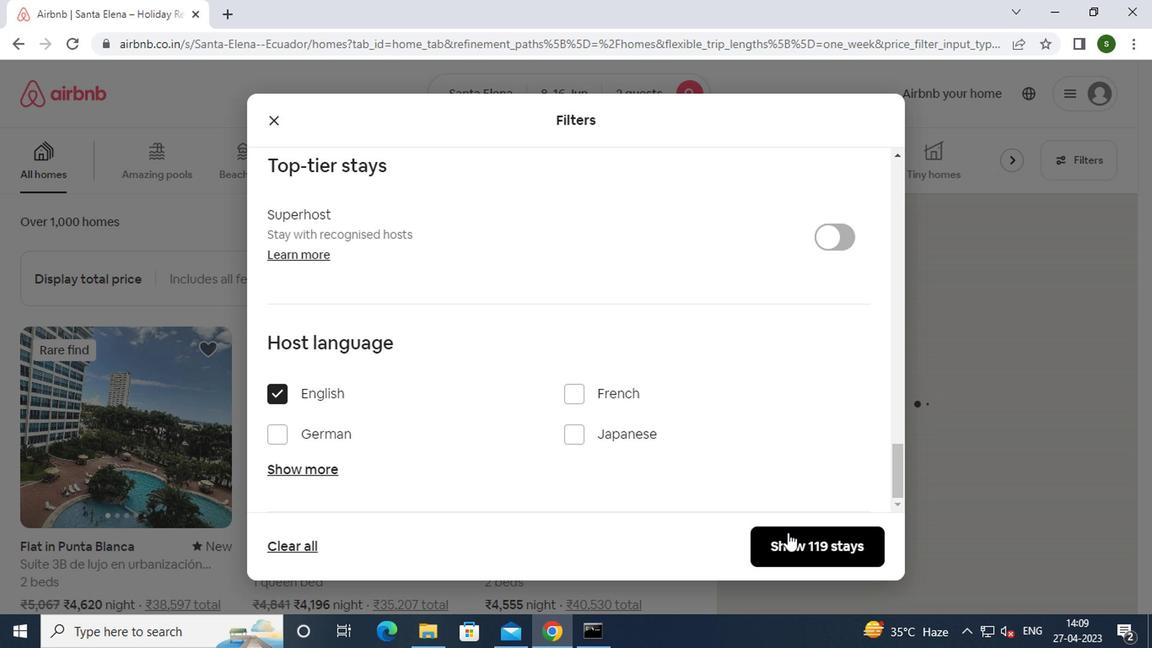 
Action: Mouse pressed left at (792, 538)
Screenshot: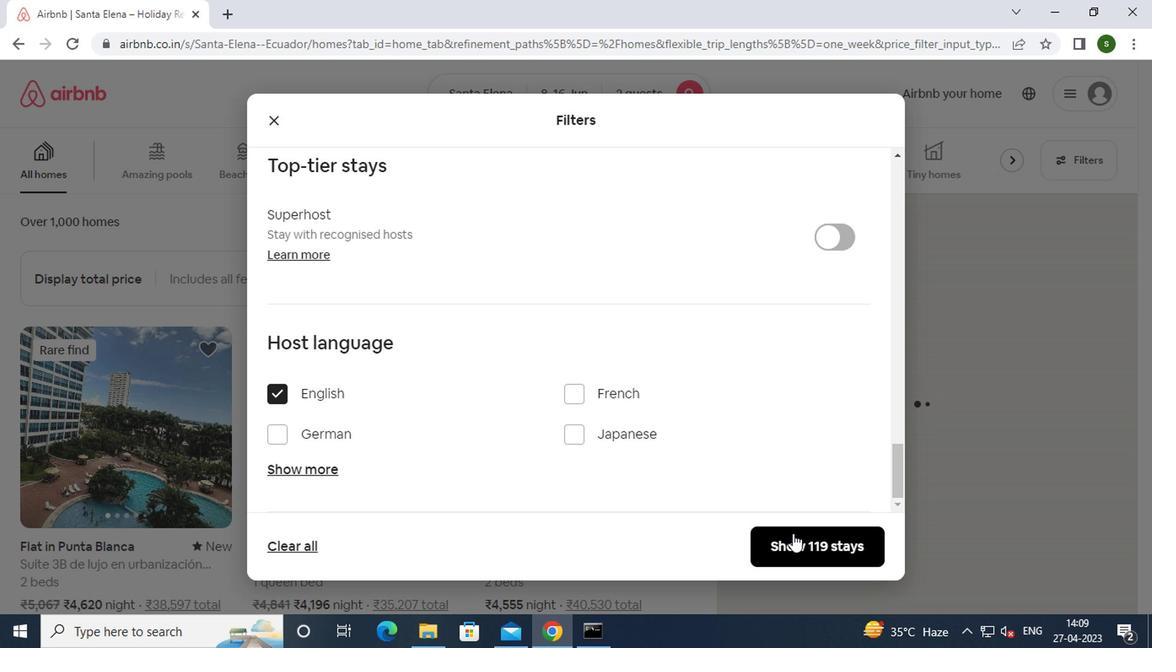 
Action: Mouse moved to (661, 477)
Screenshot: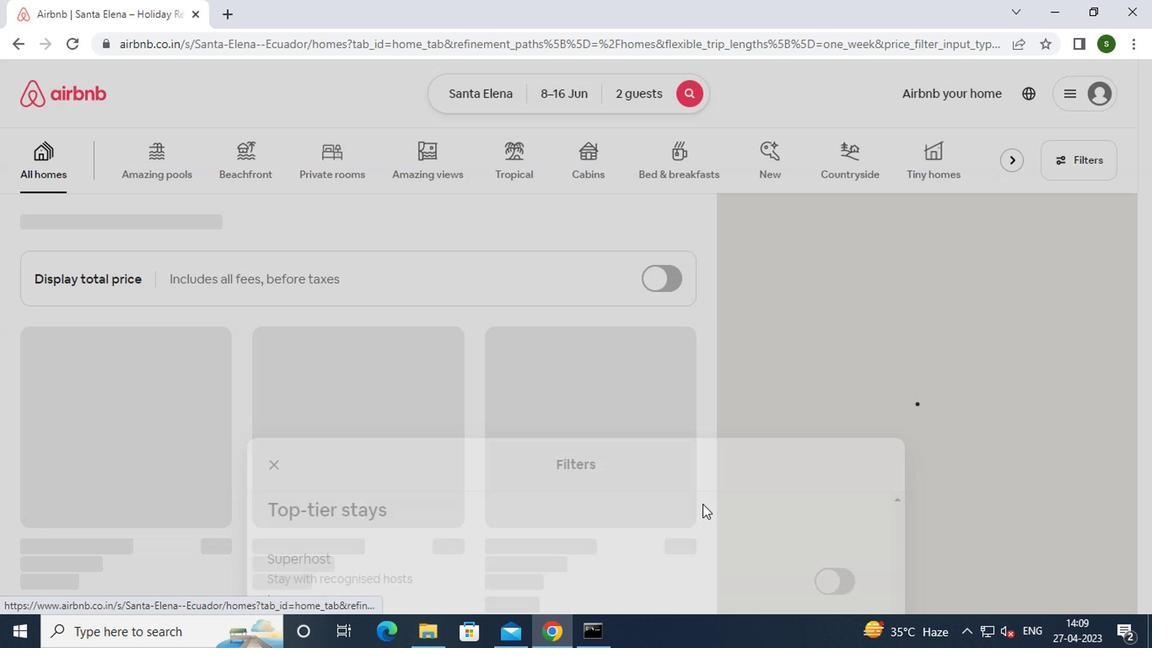 
